 Task: In the  document scenario.epub. Insert footer and write 'www.quantum.com'. Find the word using Dictionary 'Grateful' Use the tool word Count and display word count while typing
Action: Mouse moved to (208, 378)
Screenshot: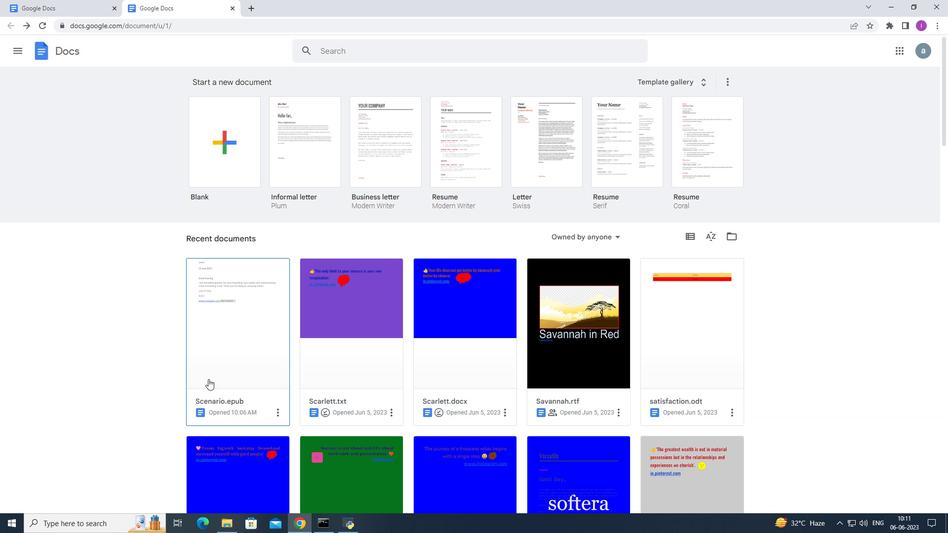 
Action: Mouse pressed left at (208, 378)
Screenshot: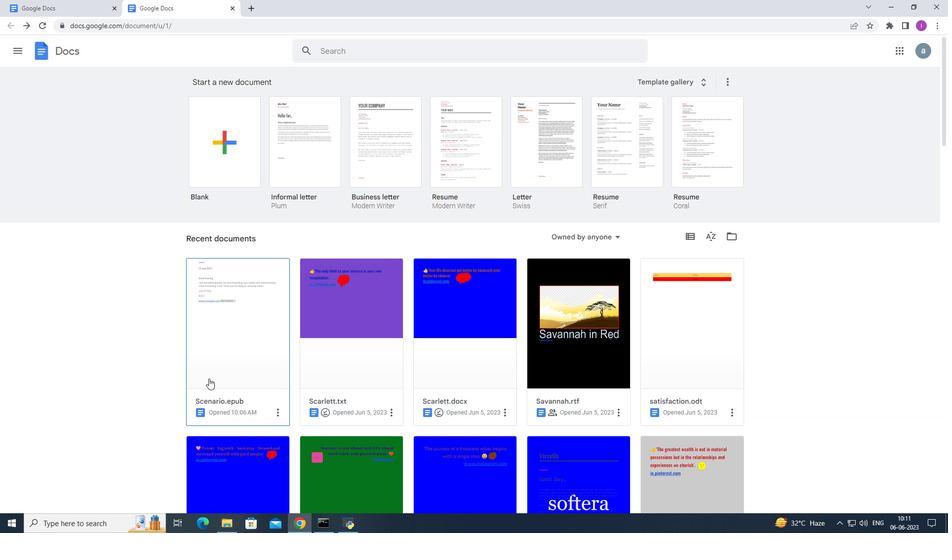 
Action: Mouse moved to (109, 61)
Screenshot: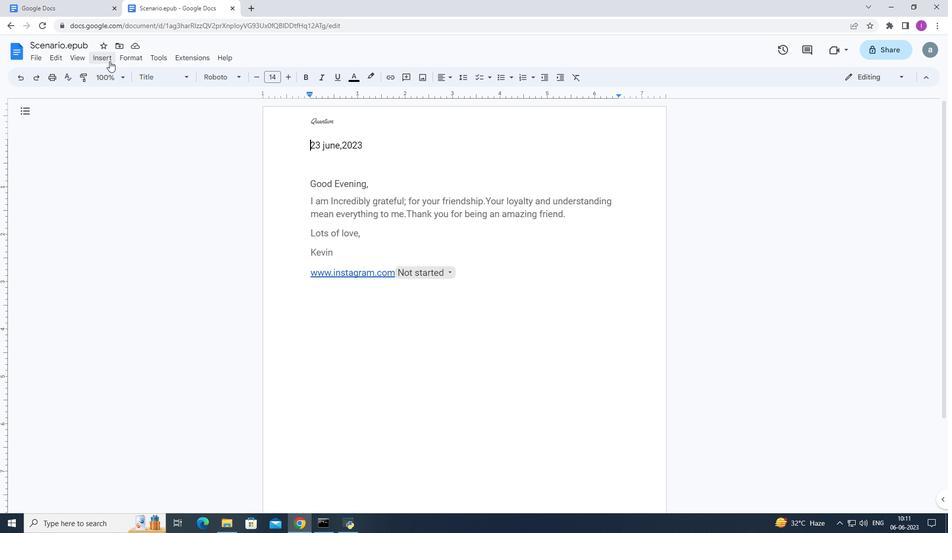 
Action: Mouse pressed left at (109, 61)
Screenshot: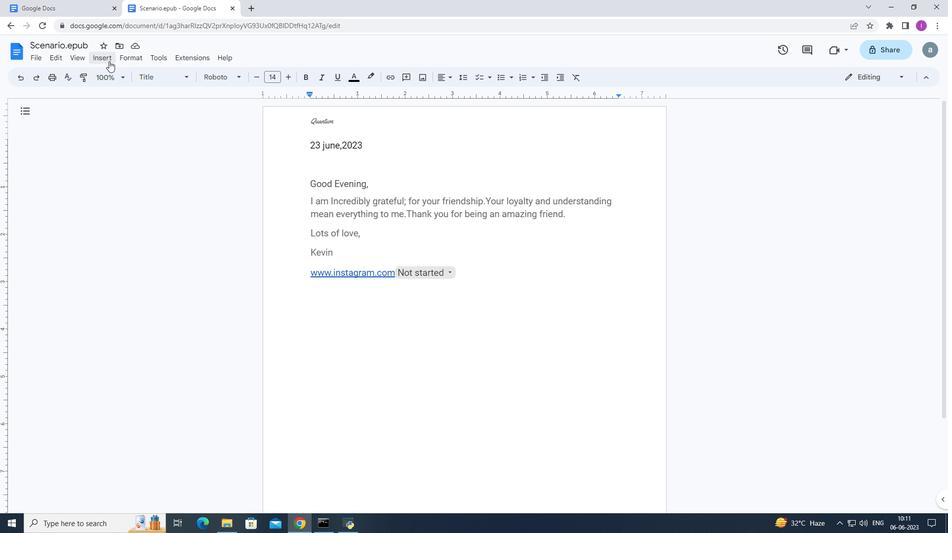 
Action: Mouse moved to (271, 322)
Screenshot: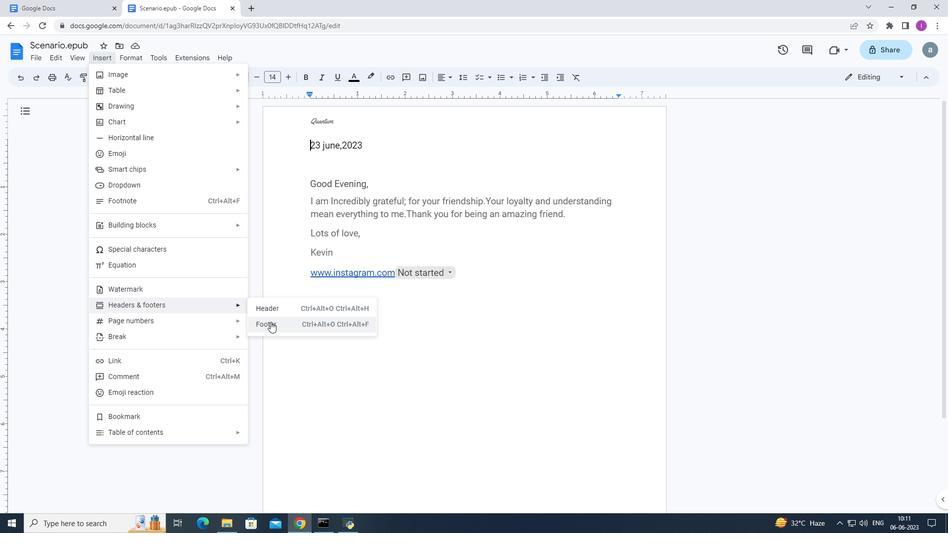 
Action: Mouse pressed left at (271, 322)
Screenshot: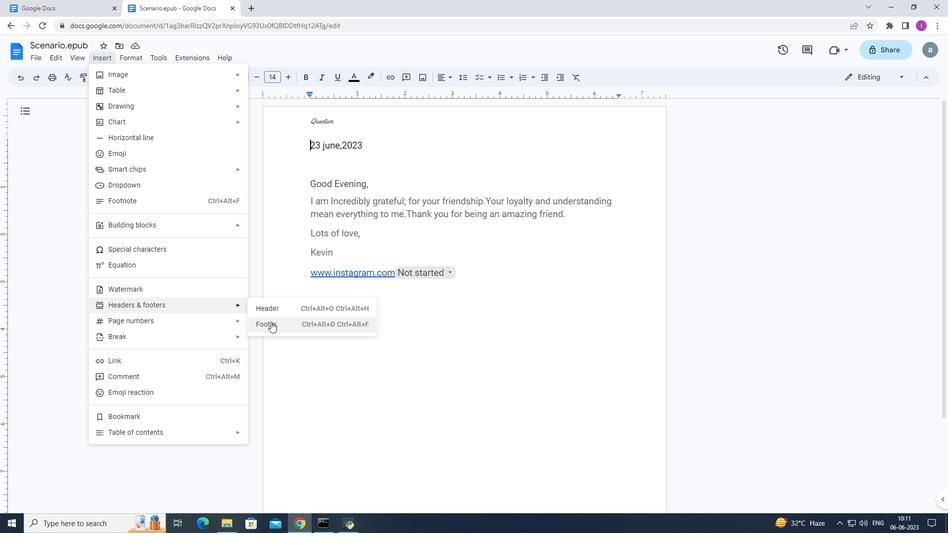 
Action: Mouse moved to (434, 484)
Screenshot: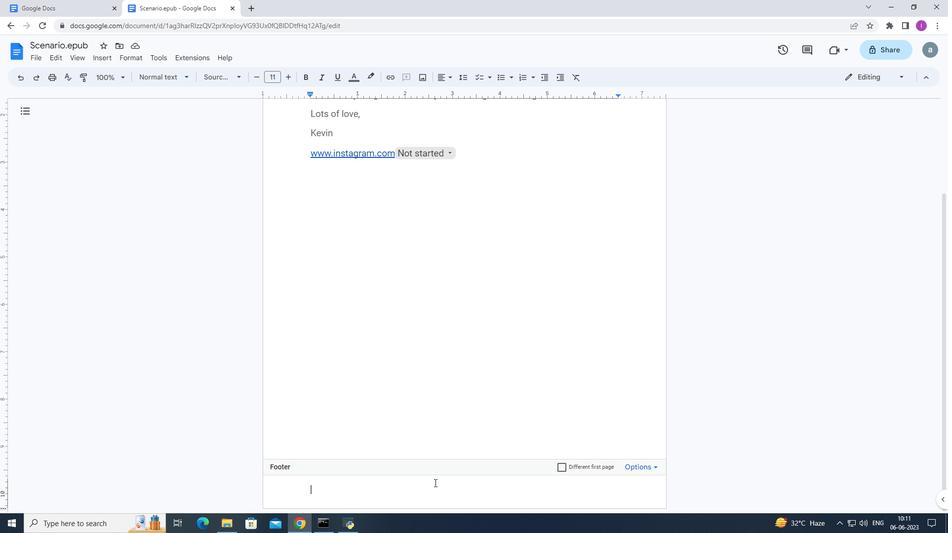 
Action: Key pressed w
Screenshot: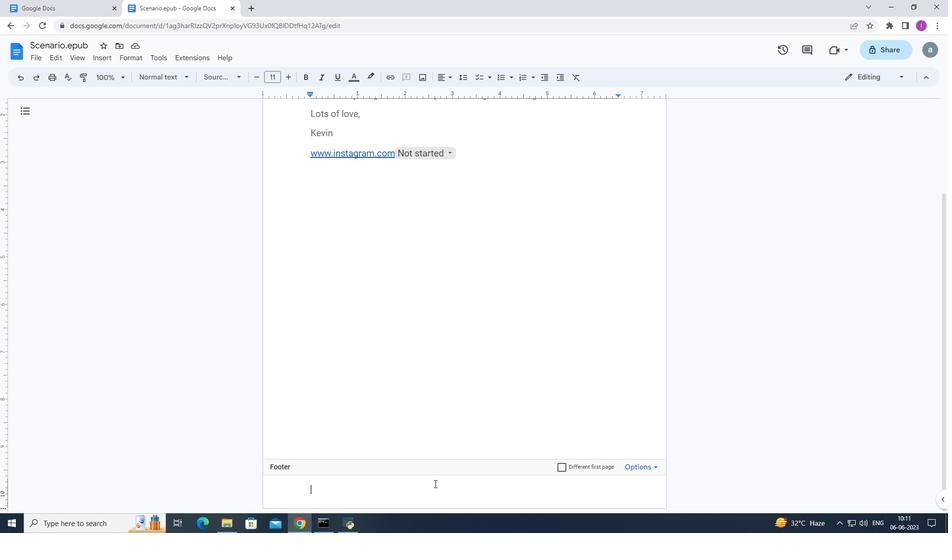 
Action: Mouse moved to (434, 484)
Screenshot: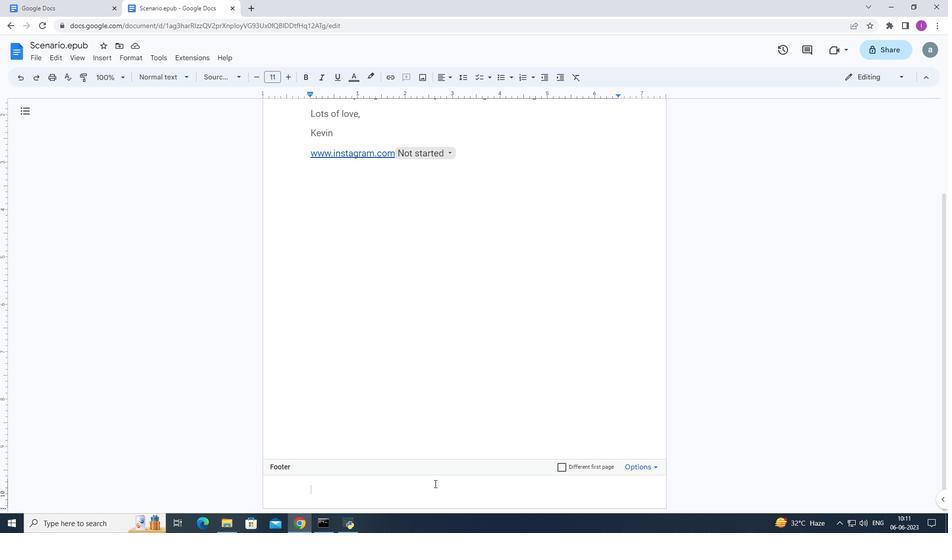 
Action: Key pressed w
Screenshot: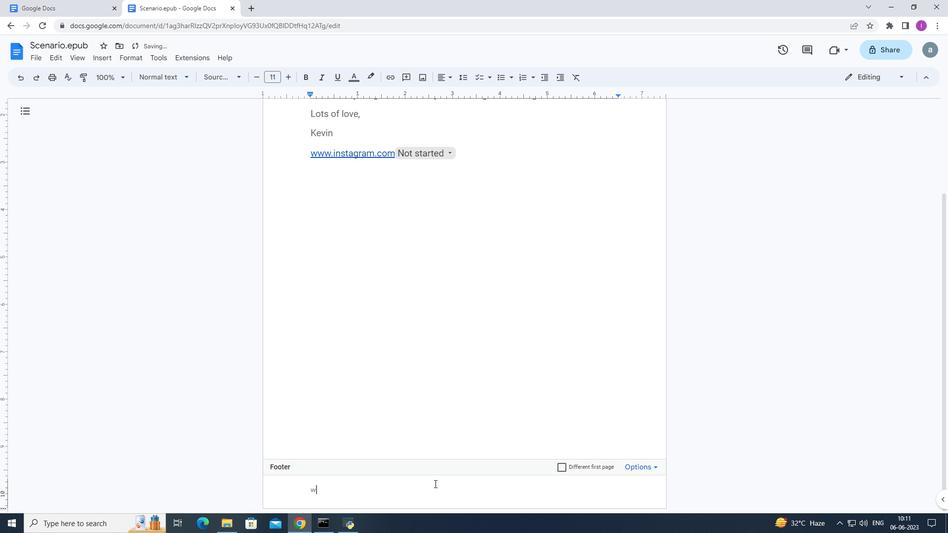 
Action: Mouse moved to (432, 484)
Screenshot: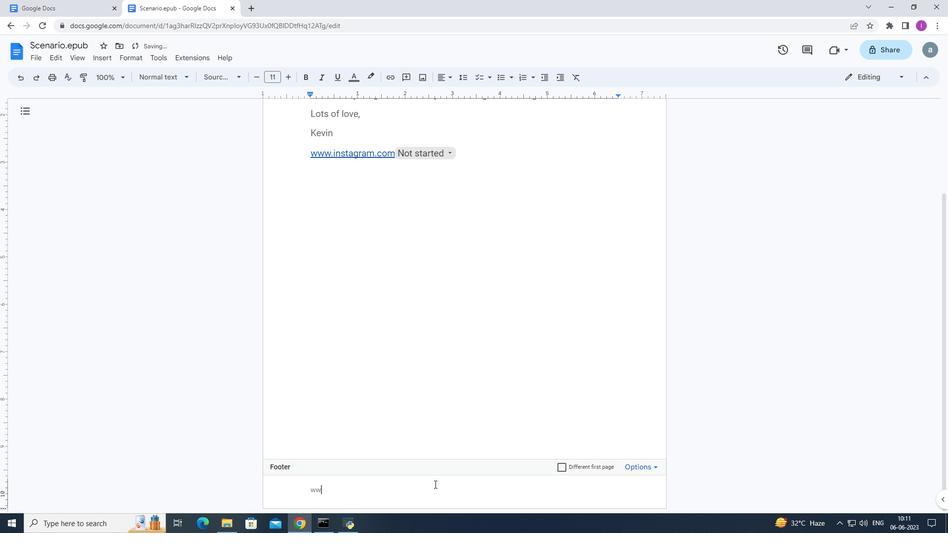 
Action: Key pressed w.q
Screenshot: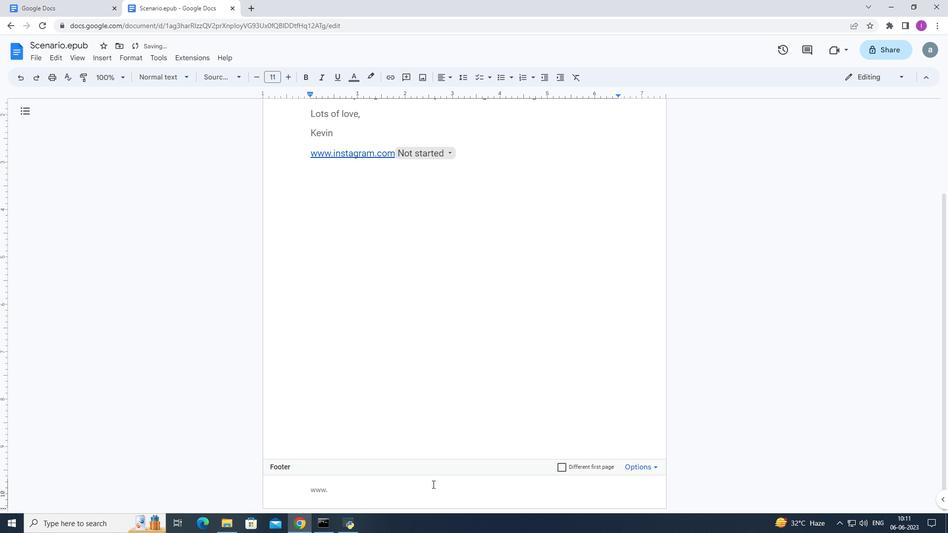 
Action: Mouse moved to (433, 484)
Screenshot: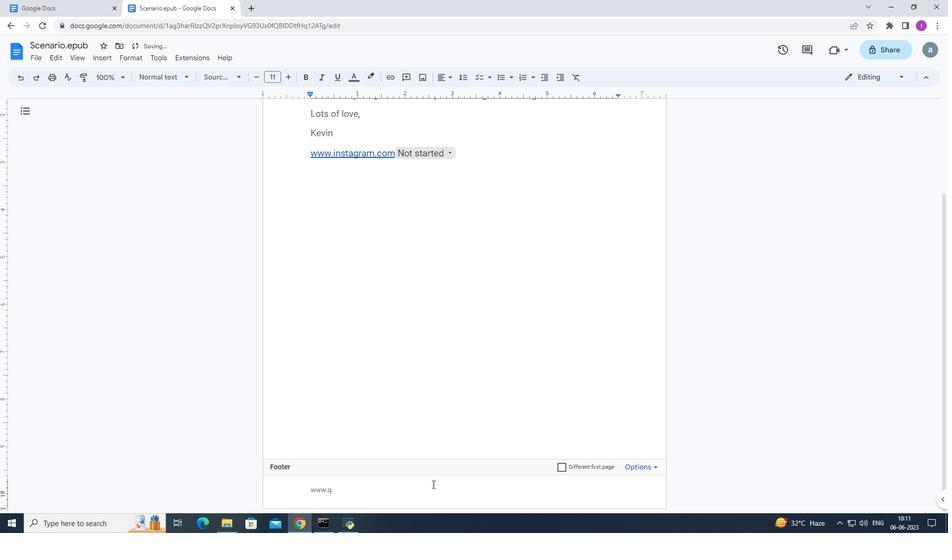 
Action: Key pressed uant
Screenshot: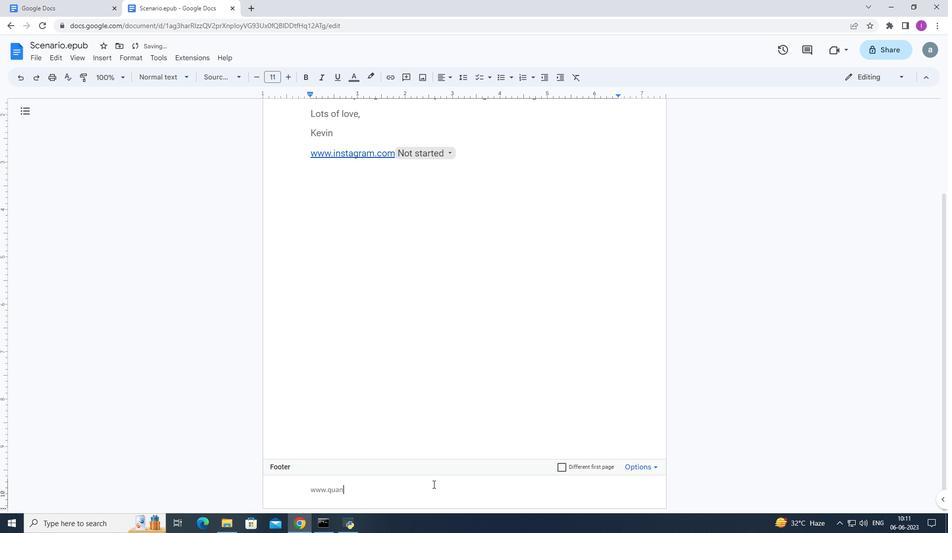 
Action: Mouse moved to (433, 484)
Screenshot: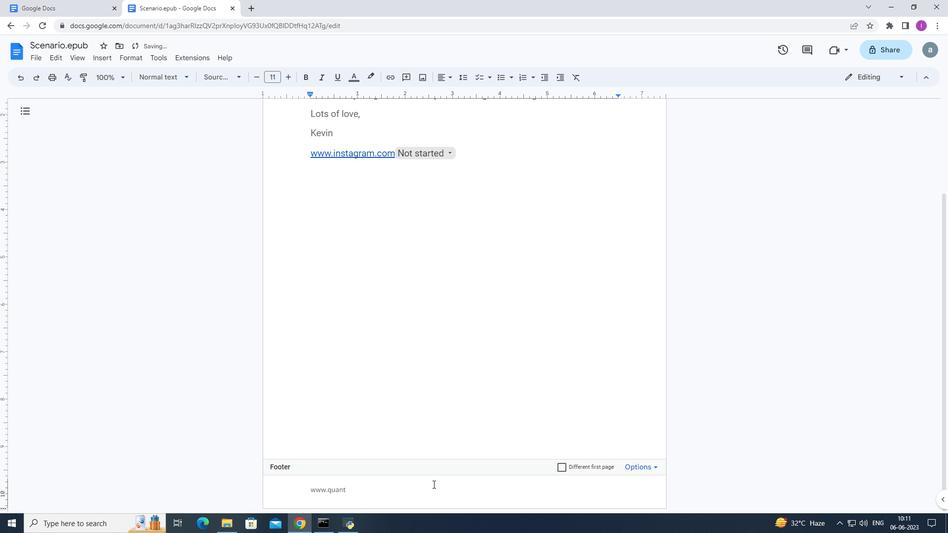 
Action: Key pressed um
Screenshot: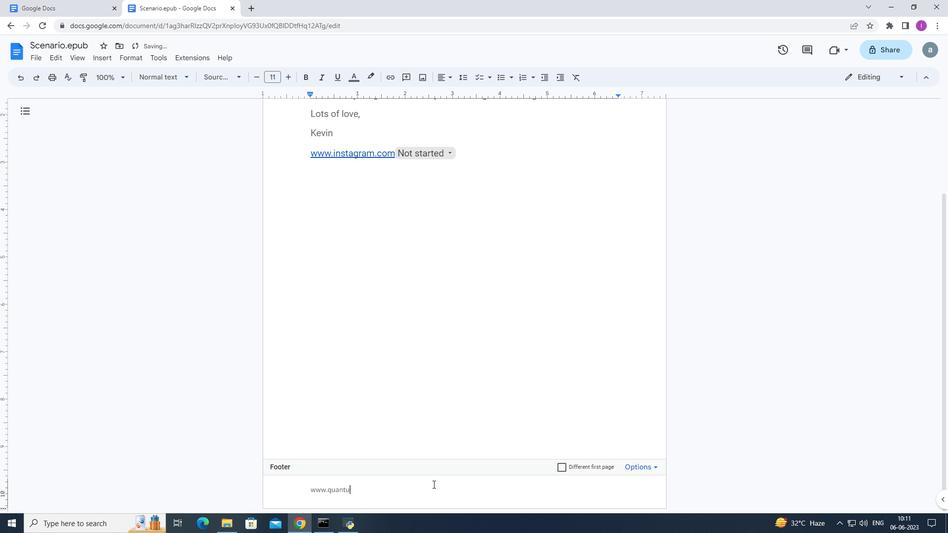 
Action: Mouse moved to (435, 483)
Screenshot: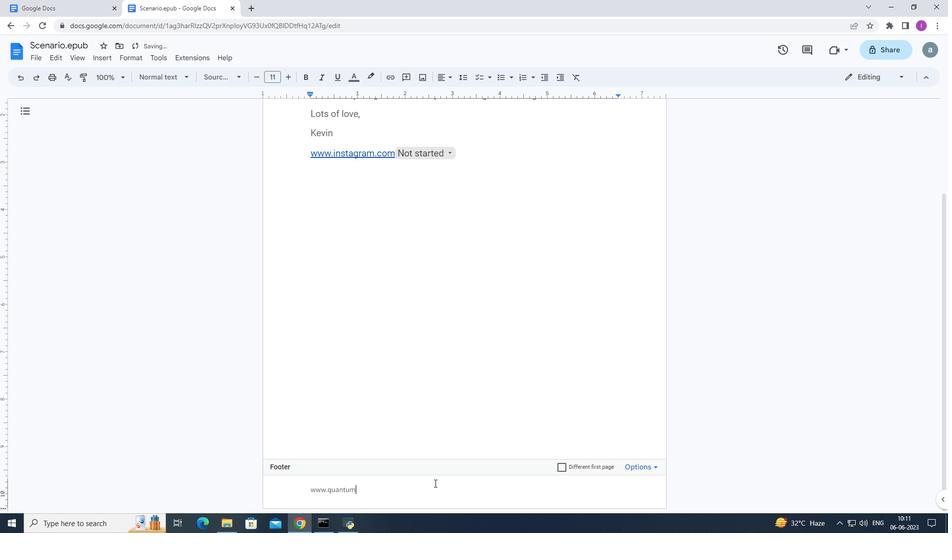 
Action: Key pressed .
Screenshot: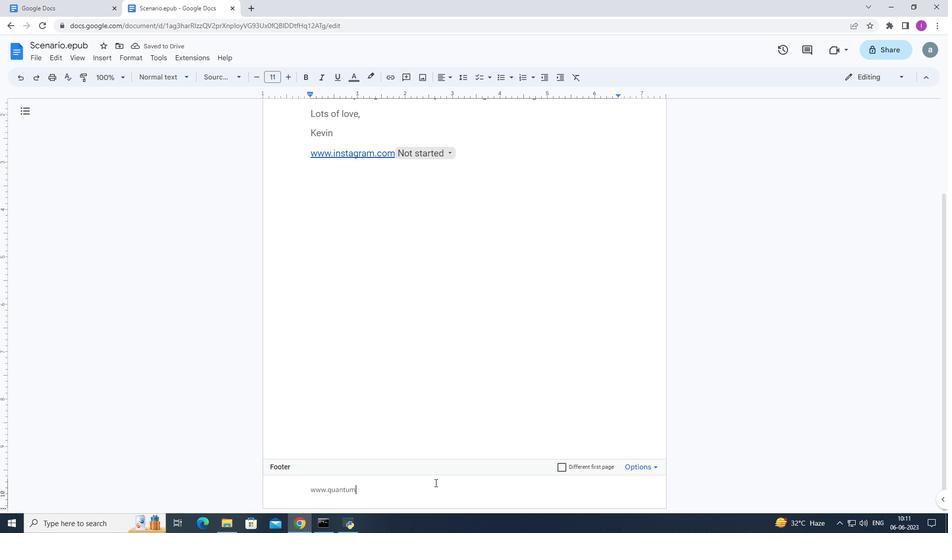 
Action: Mouse moved to (434, 483)
Screenshot: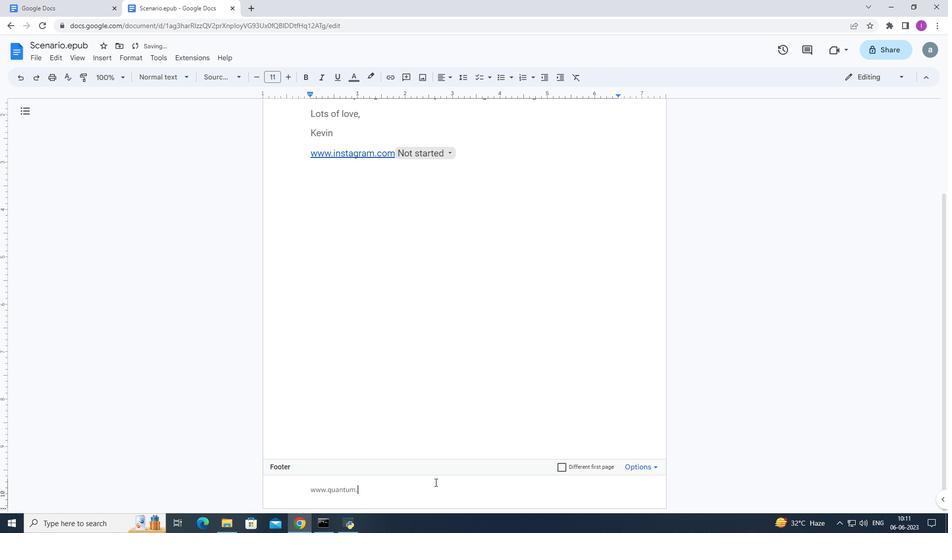 
Action: Key pressed c
Screenshot: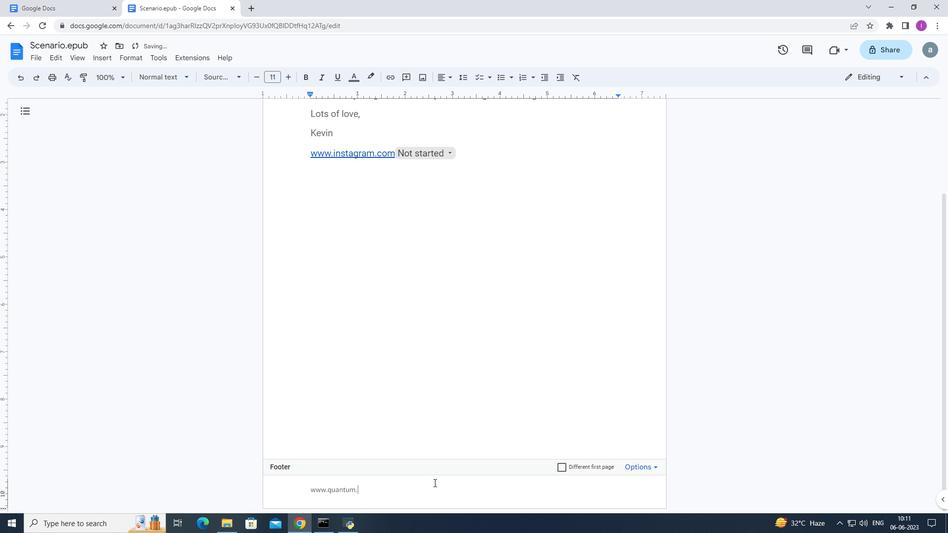 
Action: Mouse moved to (434, 486)
Screenshot: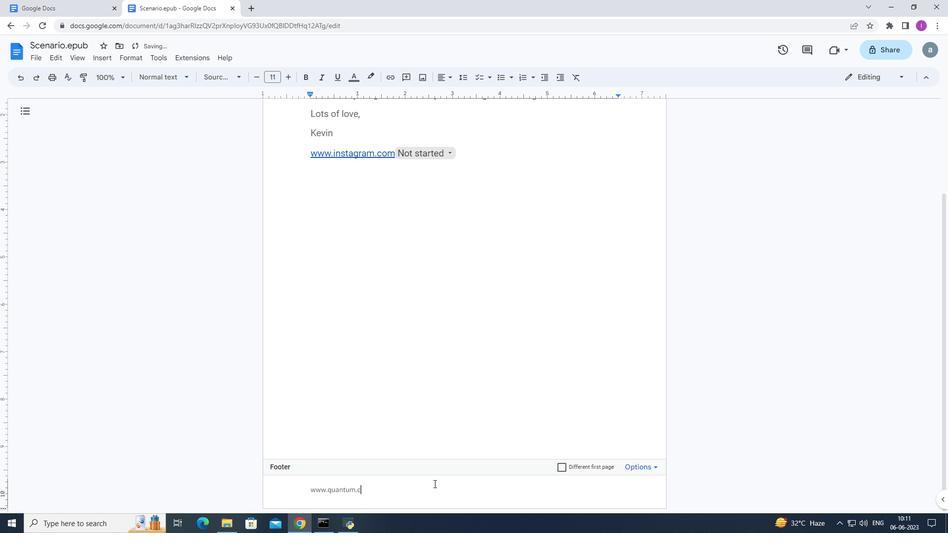 
Action: Key pressed o
Screenshot: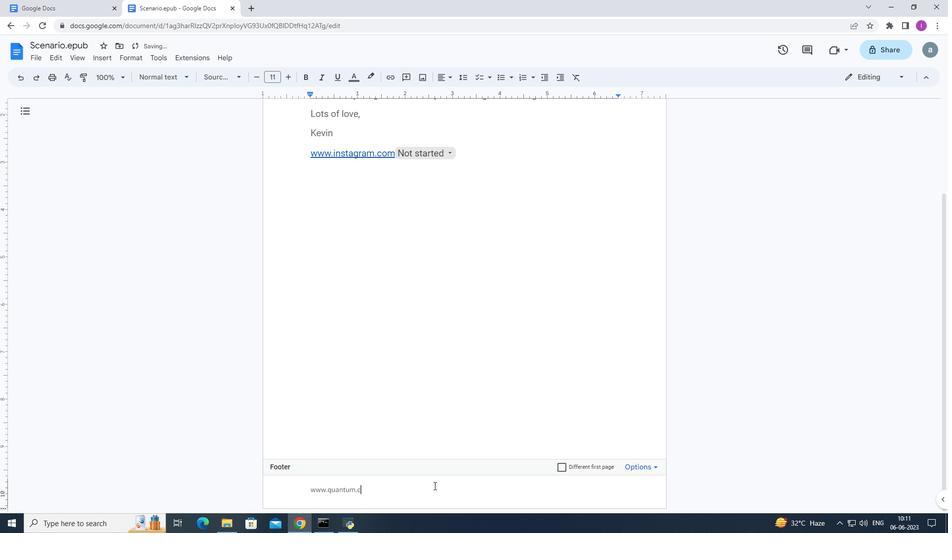 
Action: Mouse moved to (434, 486)
Screenshot: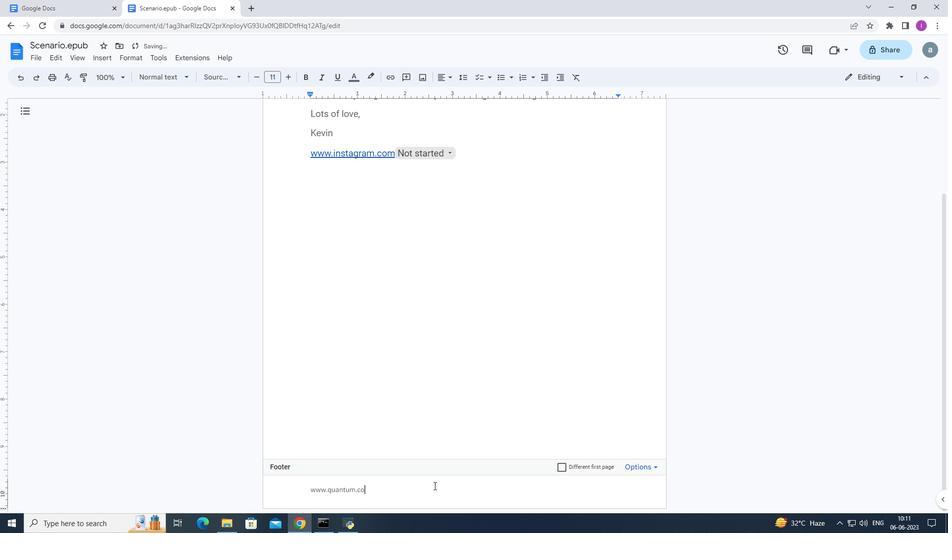 
Action: Key pressed m
Screenshot: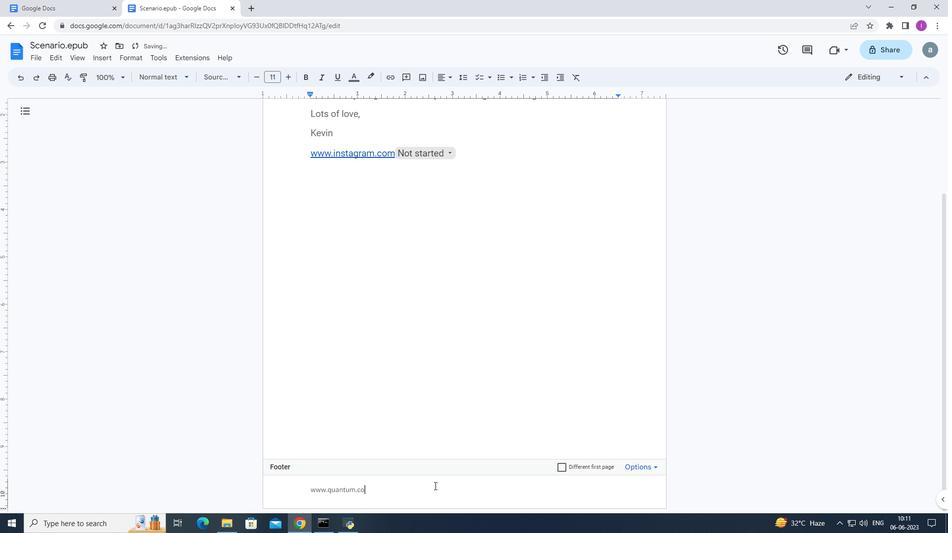 
Action: Mouse moved to (210, 465)
Screenshot: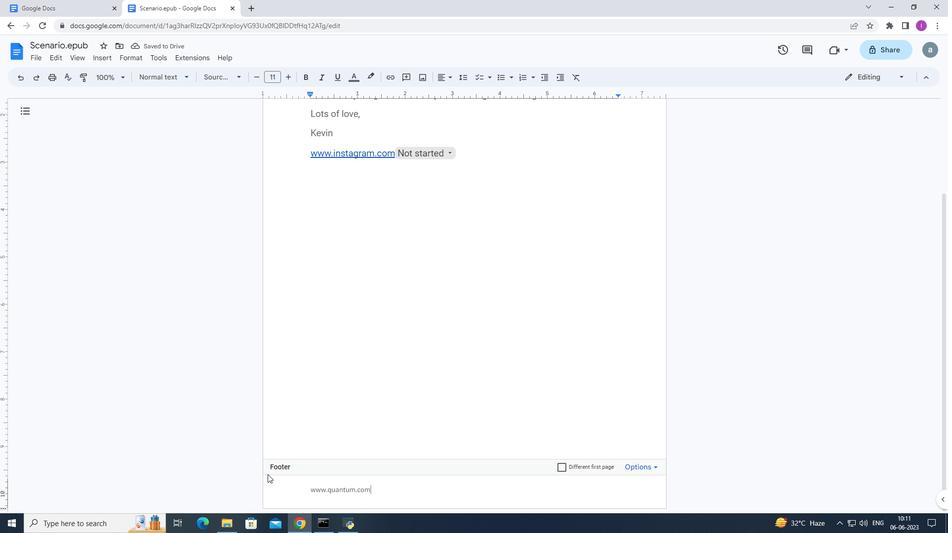 
Action: Mouse pressed left at (210, 465)
Screenshot: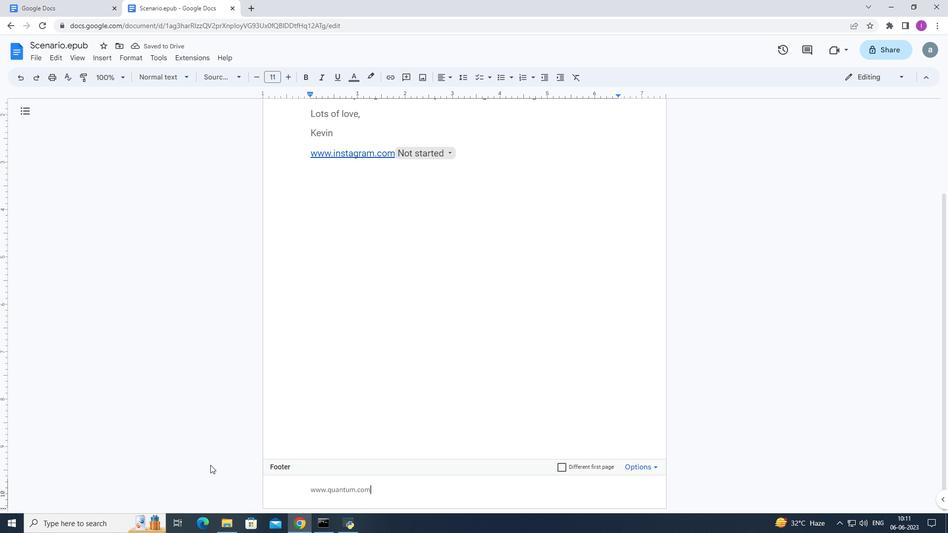 
Action: Mouse moved to (425, 456)
Screenshot: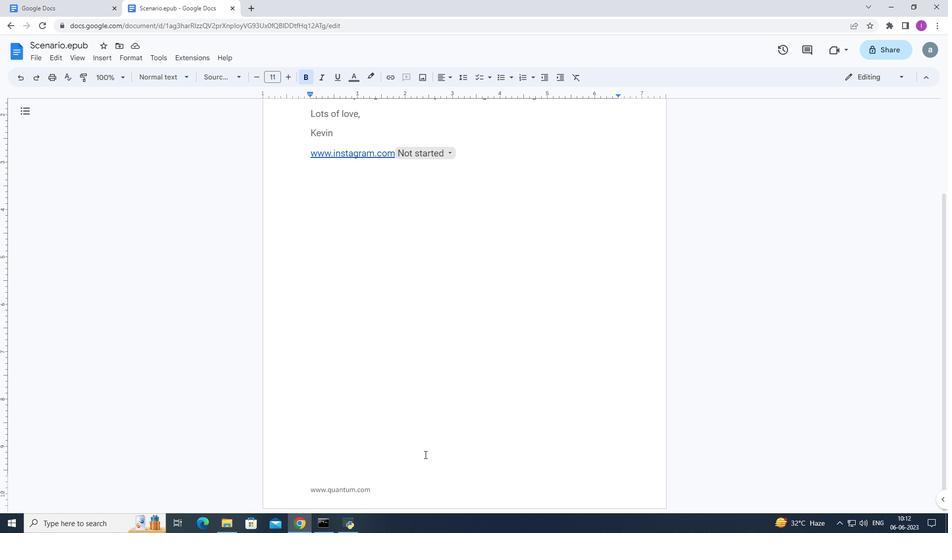
Action: Mouse scrolled (425, 456) with delta (0, 0)
Screenshot: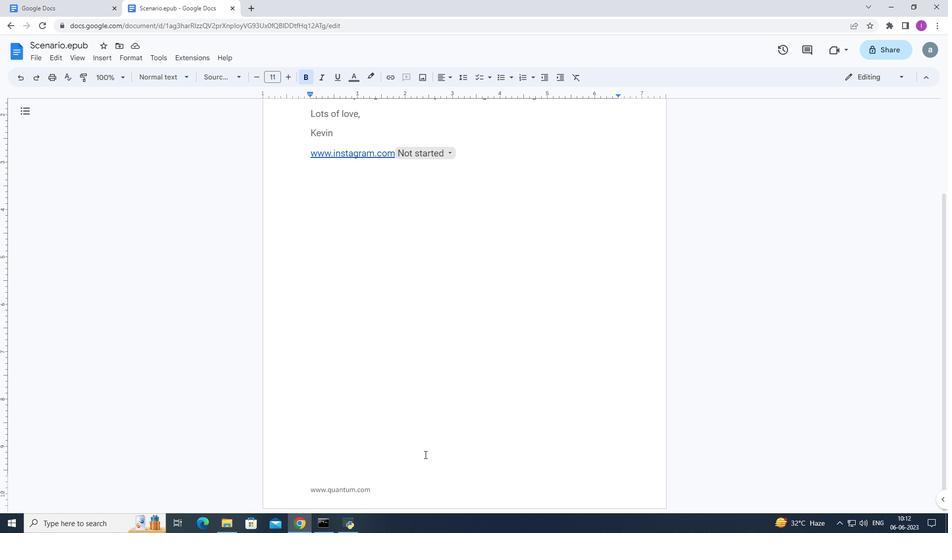 
Action: Mouse scrolled (425, 456) with delta (0, 0)
Screenshot: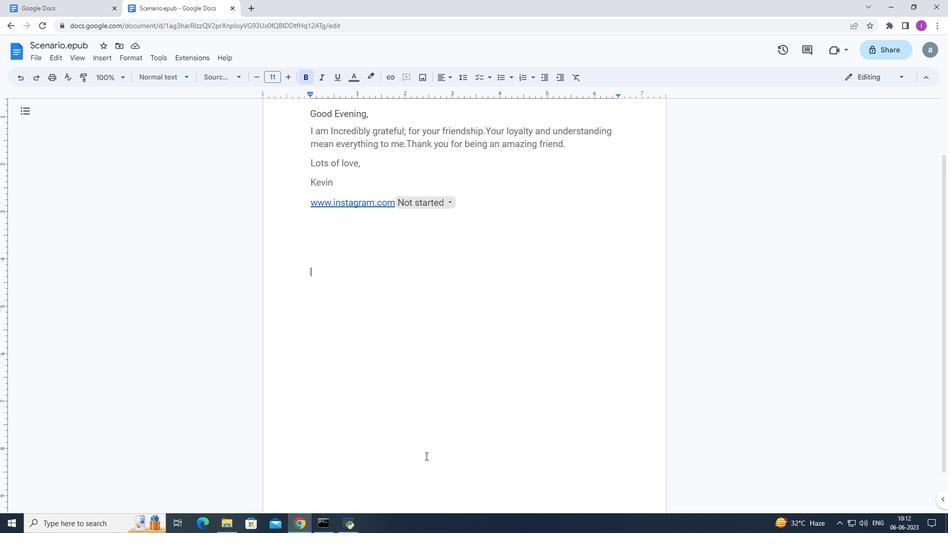 
Action: Mouse moved to (403, 179)
Screenshot: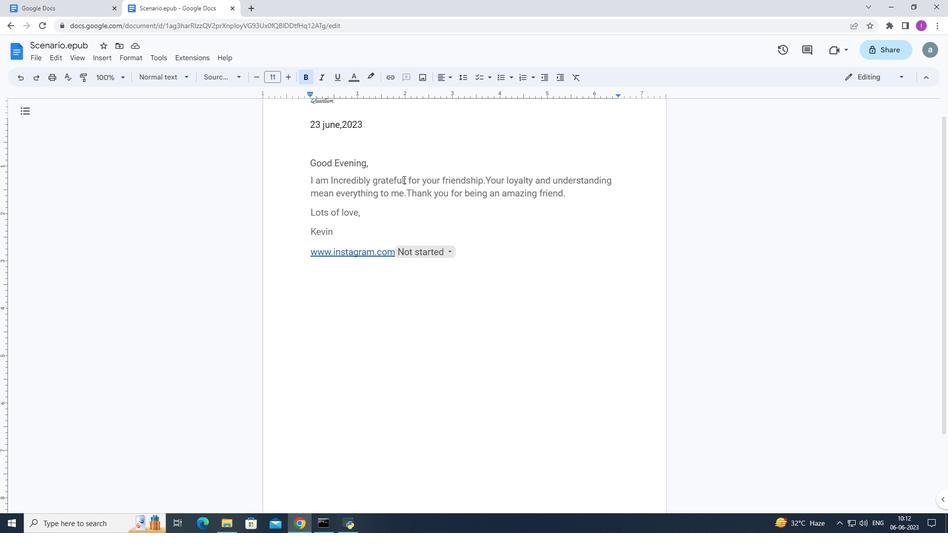 
Action: Mouse pressed left at (403, 179)
Screenshot: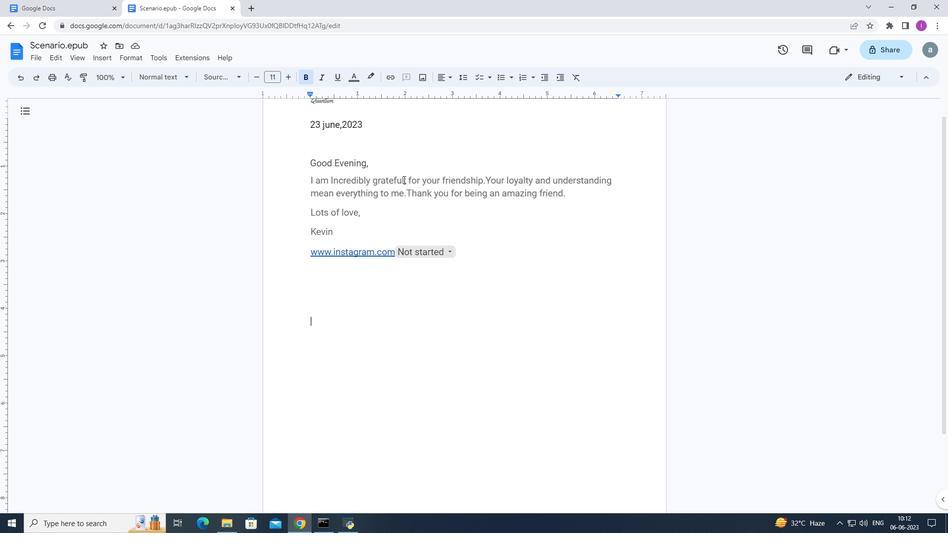 
Action: Mouse moved to (158, 59)
Screenshot: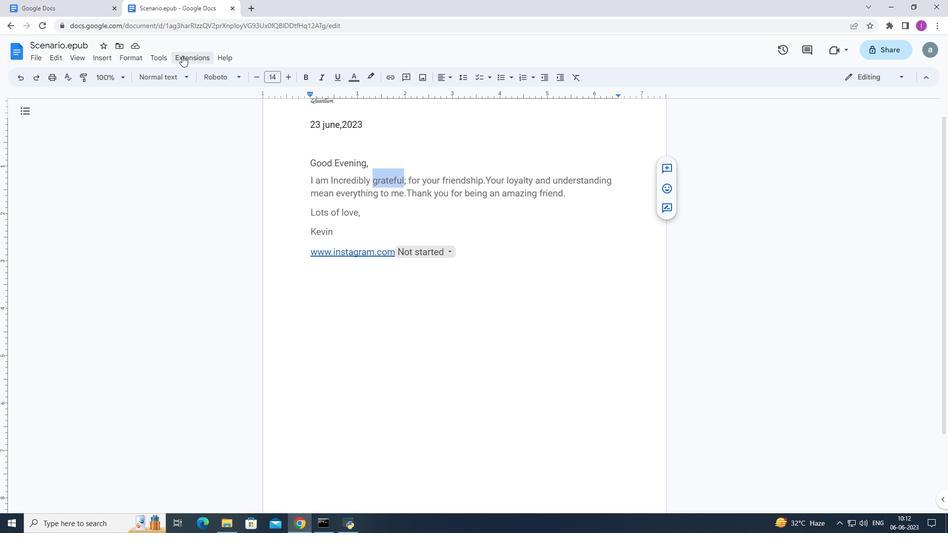 
Action: Mouse pressed left at (158, 59)
Screenshot: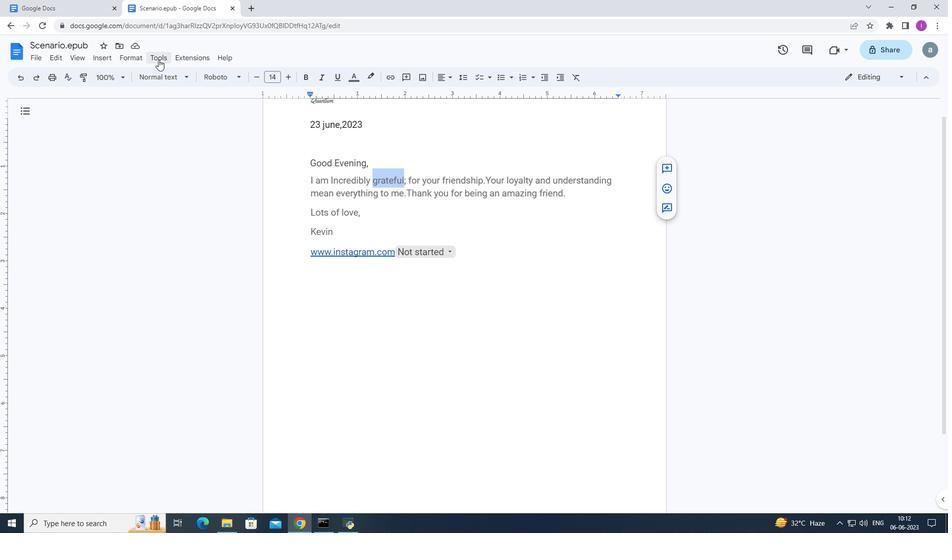 
Action: Mouse moved to (182, 179)
Screenshot: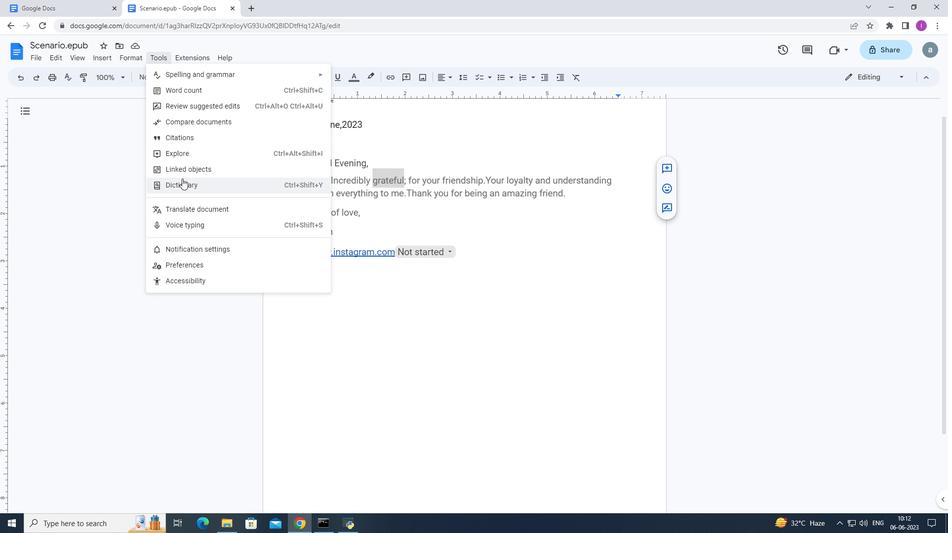 
Action: Mouse pressed left at (182, 179)
Screenshot: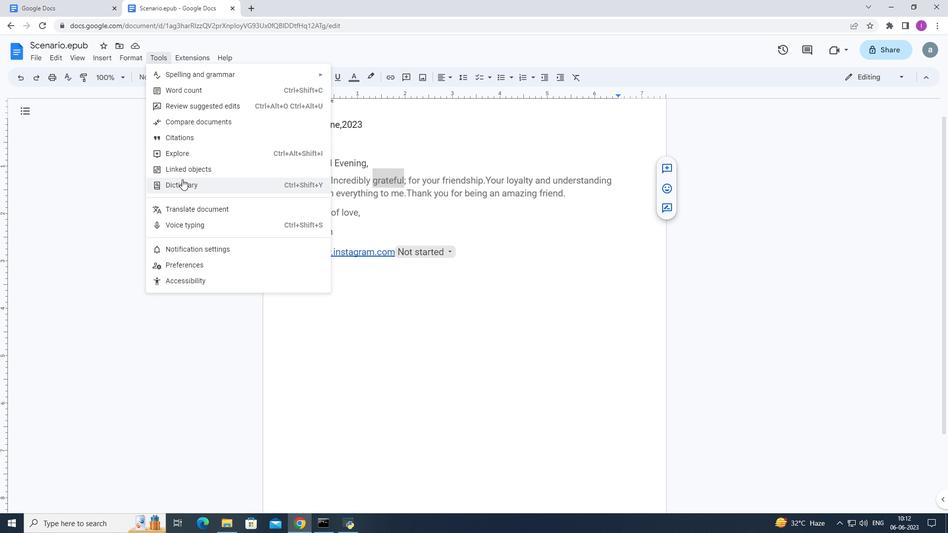 
Action: Mouse moved to (157, 56)
Screenshot: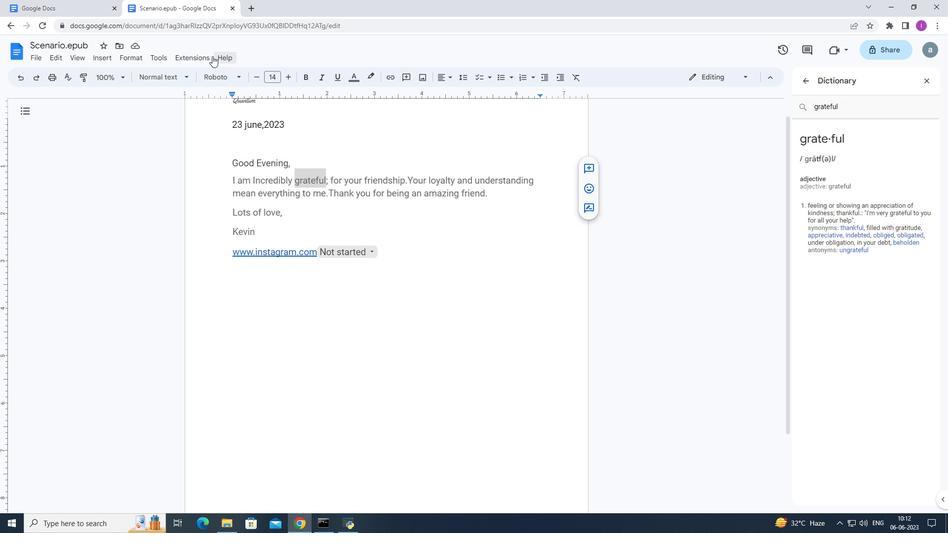 
Action: Mouse pressed left at (157, 56)
Screenshot: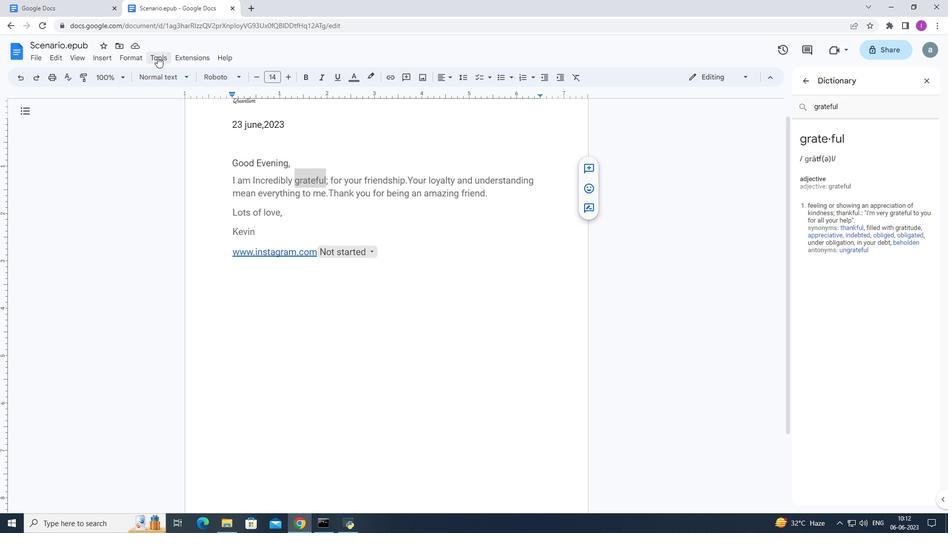 
Action: Mouse moved to (234, 87)
Screenshot: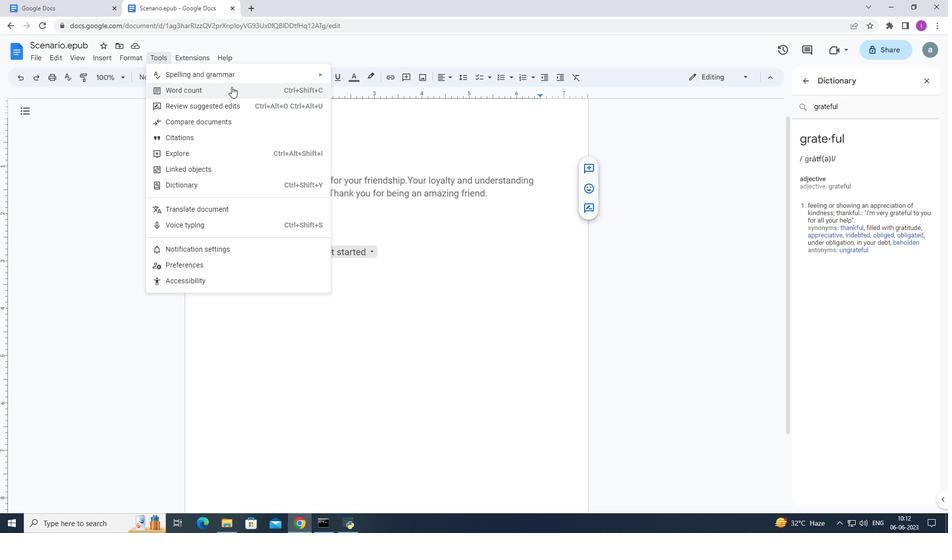 
Action: Mouse pressed left at (234, 87)
Screenshot: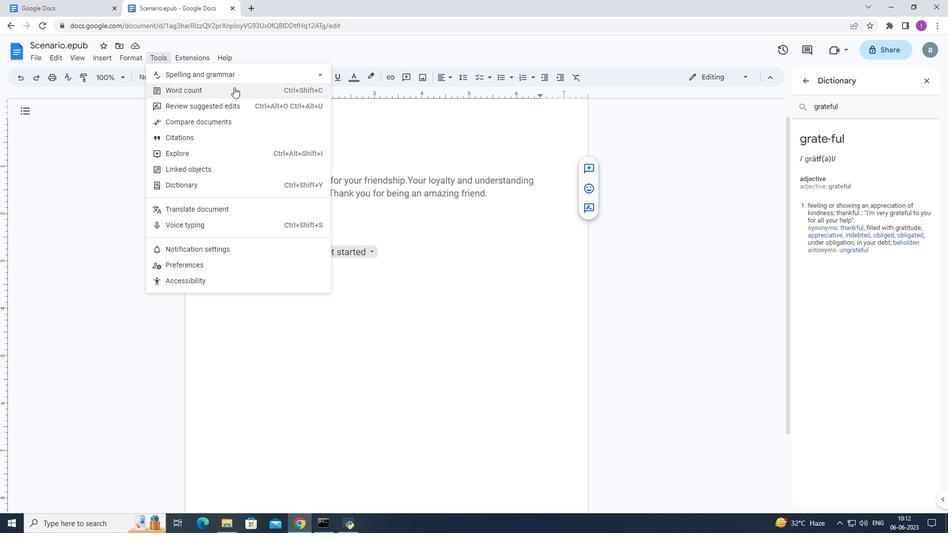 
Action: Mouse moved to (412, 315)
Screenshot: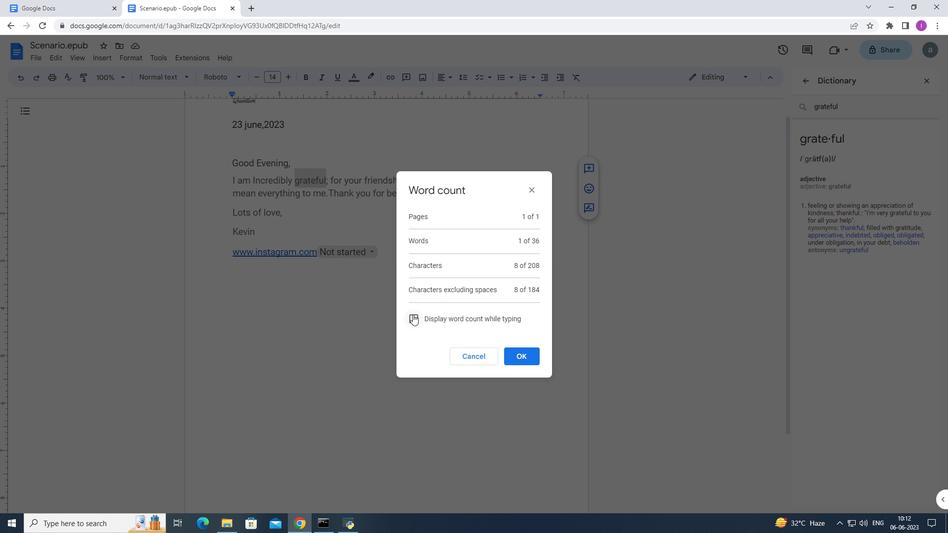 
Action: Mouse pressed left at (412, 315)
Screenshot: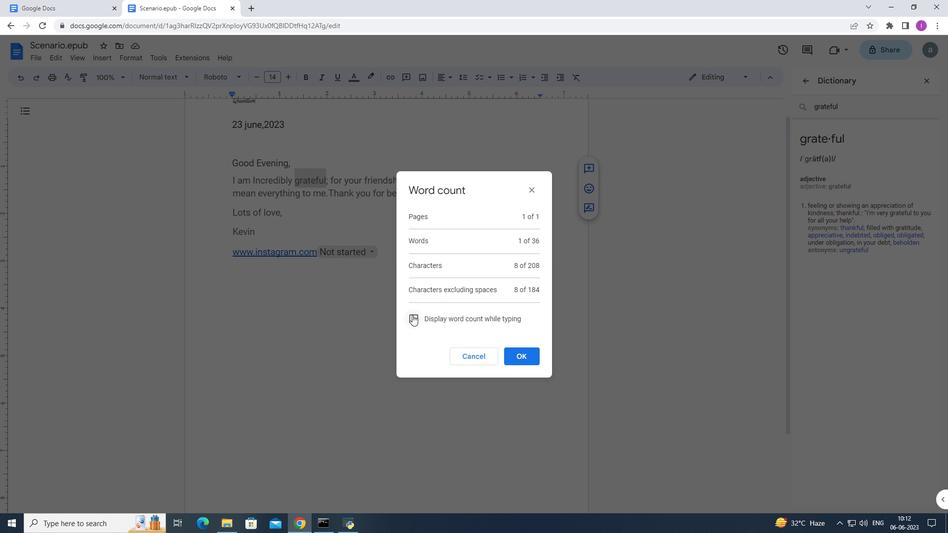 
Action: Mouse moved to (531, 354)
Screenshot: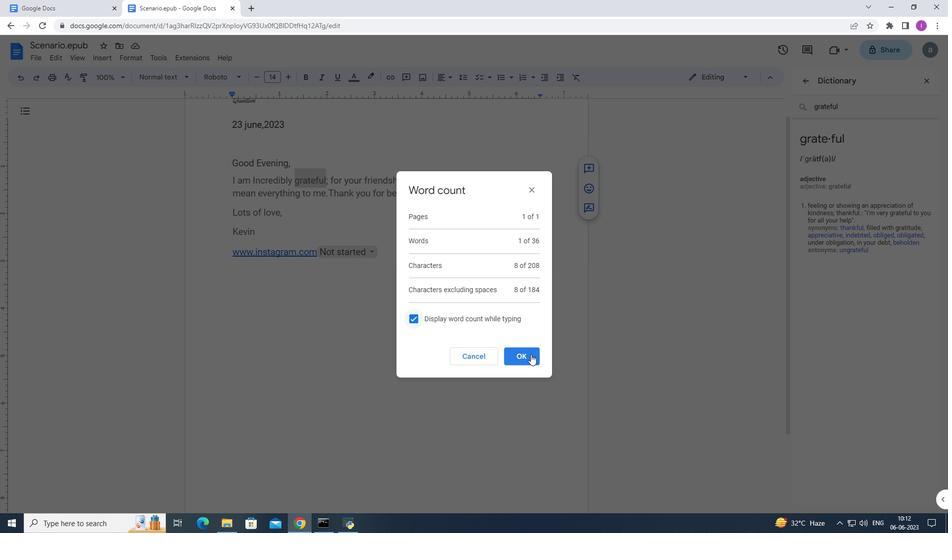 
Action: Mouse pressed left at (531, 354)
Screenshot: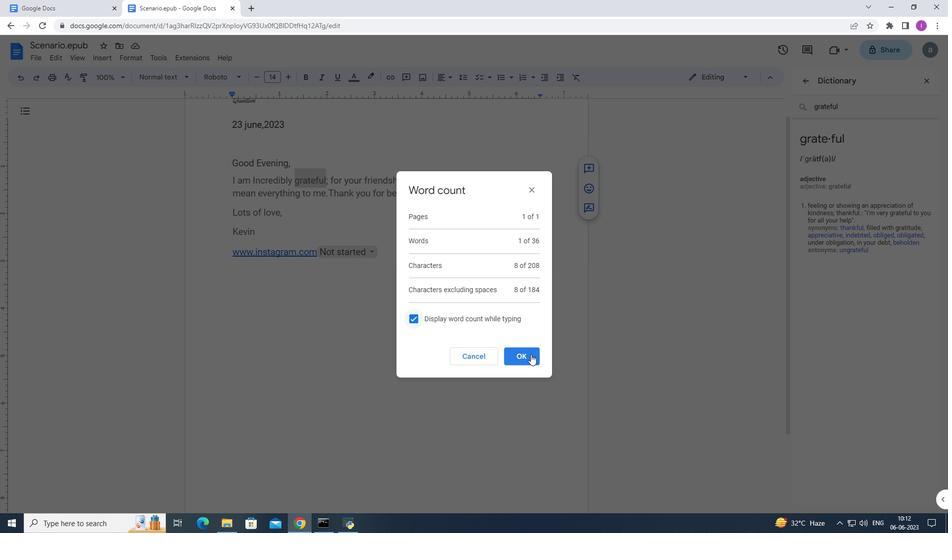 
Action: Mouse moved to (66, 355)
Screenshot: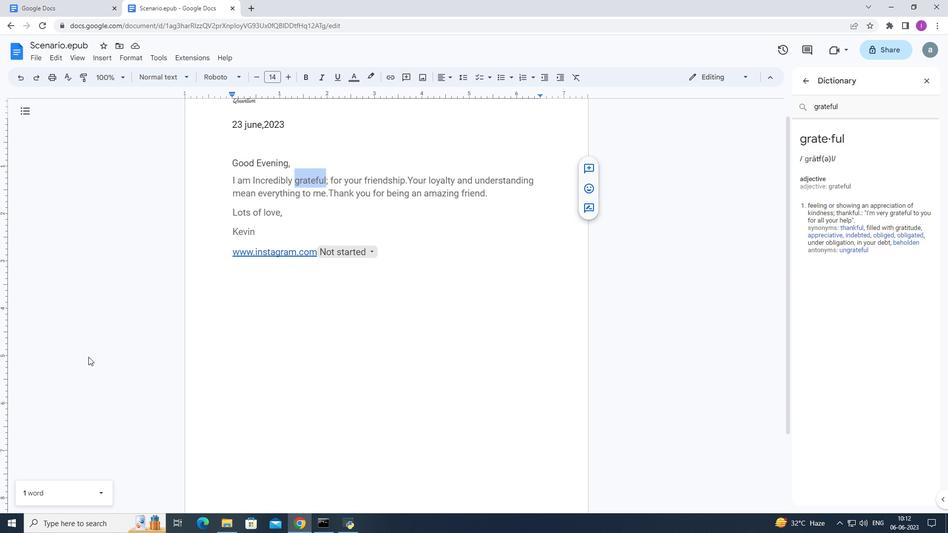 
Action: Mouse pressed left at (66, 355)
Screenshot: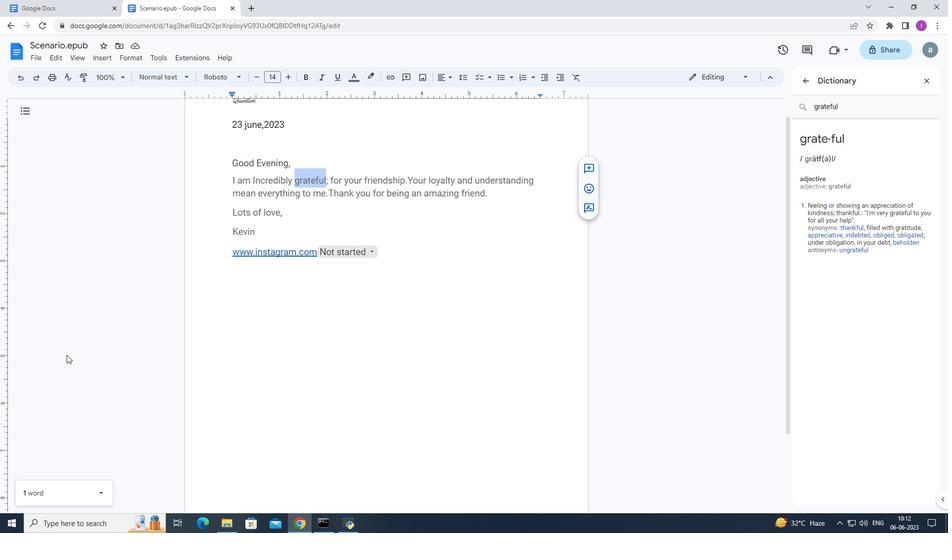 
Action: Mouse moved to (136, 303)
Screenshot: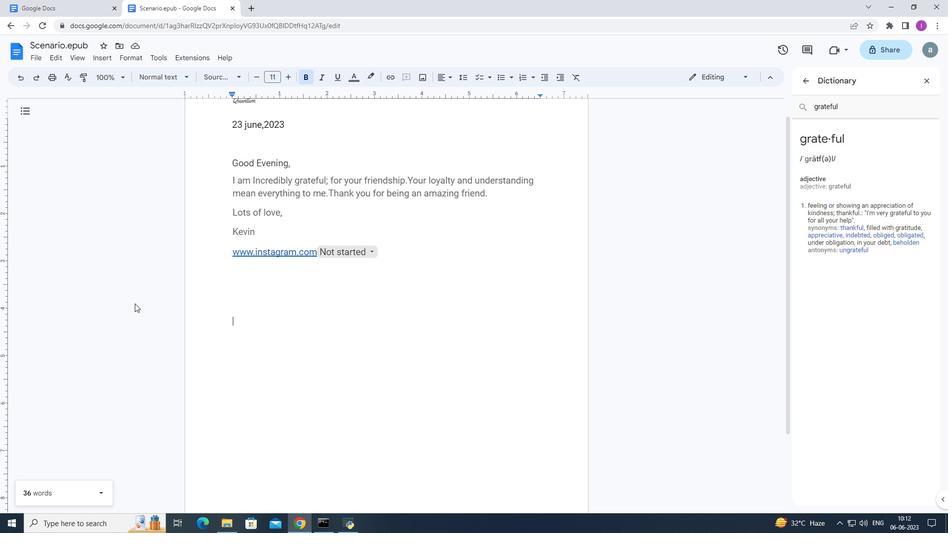 
Action: Mouse scrolled (135, 304) with delta (0, 0)
Screenshot: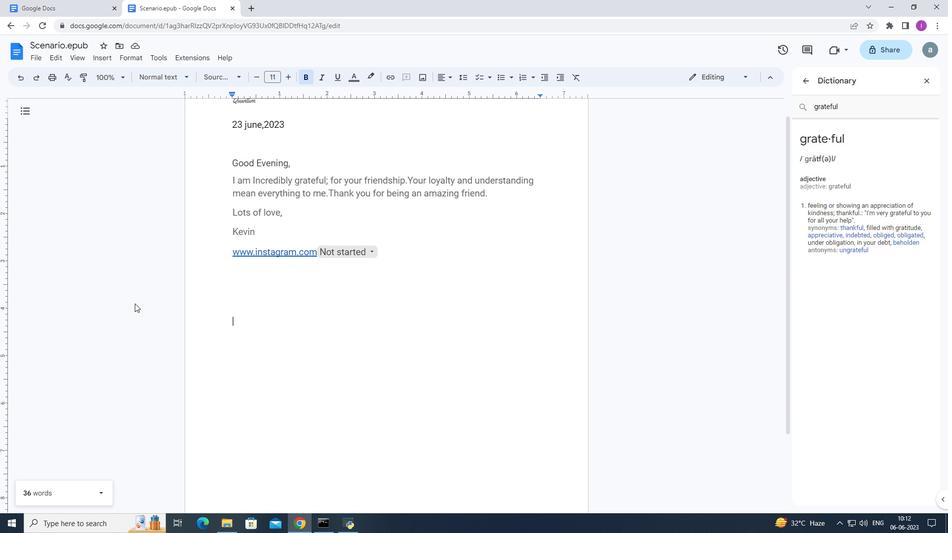 
Action: Mouse moved to (139, 305)
Screenshot: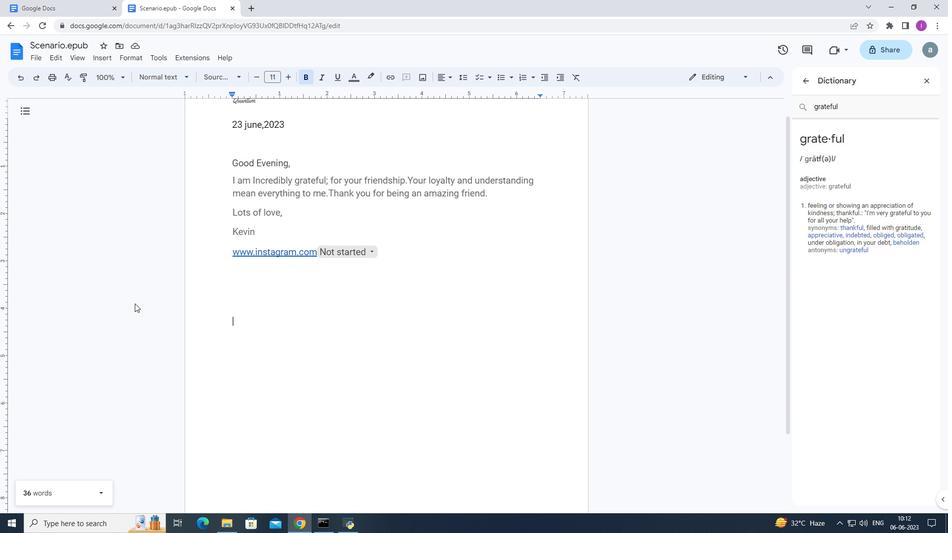 
Action: Mouse scrolled (139, 305) with delta (0, 0)
Screenshot: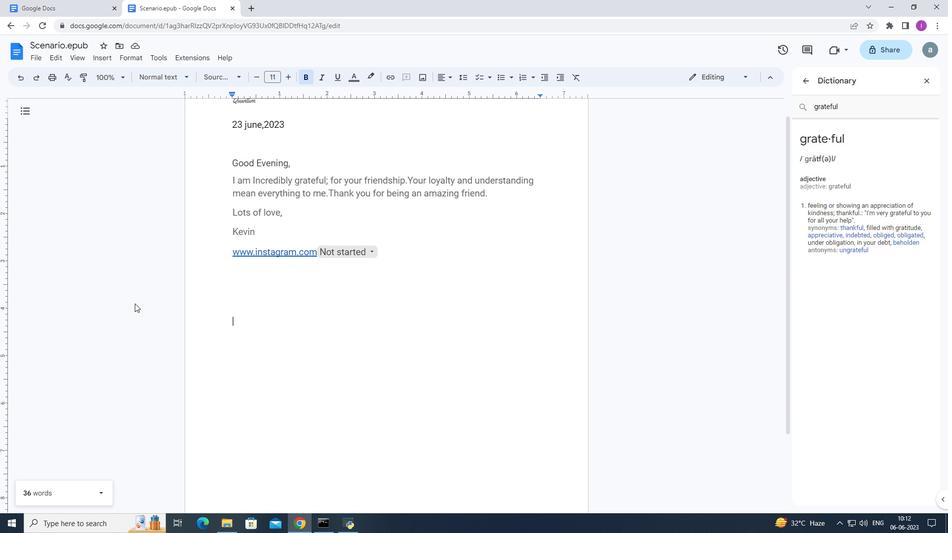 
Action: Mouse moved to (140, 306)
Screenshot: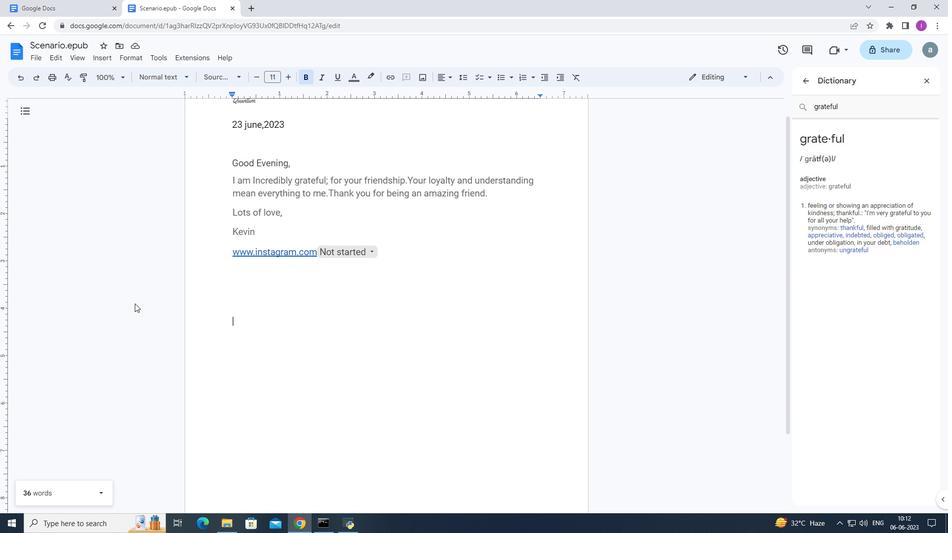 
Action: Mouse scrolled (140, 307) with delta (0, 0)
Screenshot: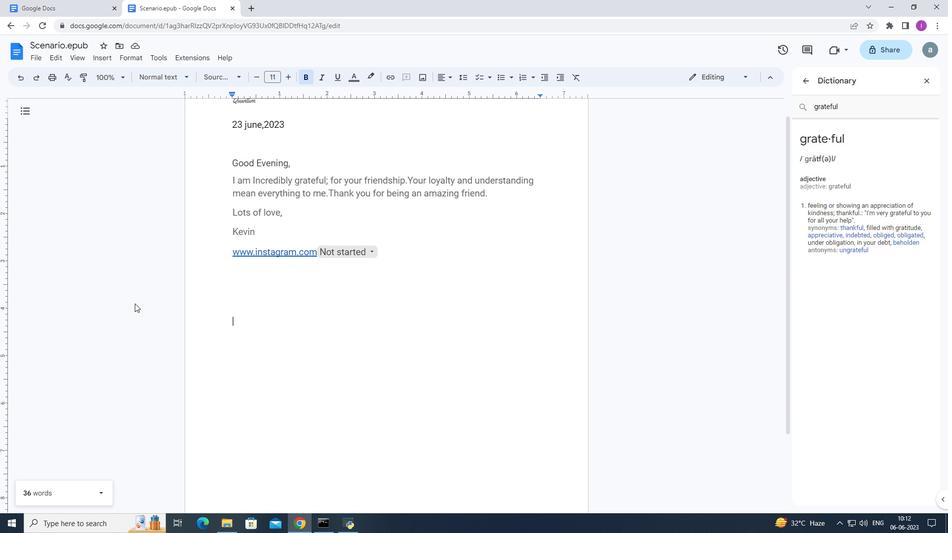 
Action: Mouse moved to (142, 314)
Screenshot: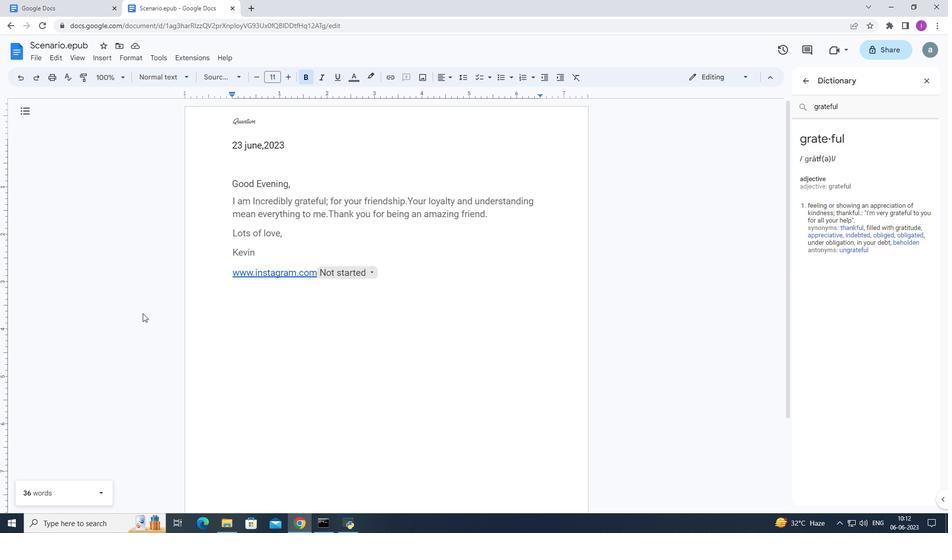 
Action: Mouse scrolled (142, 314) with delta (0, 0)
Screenshot: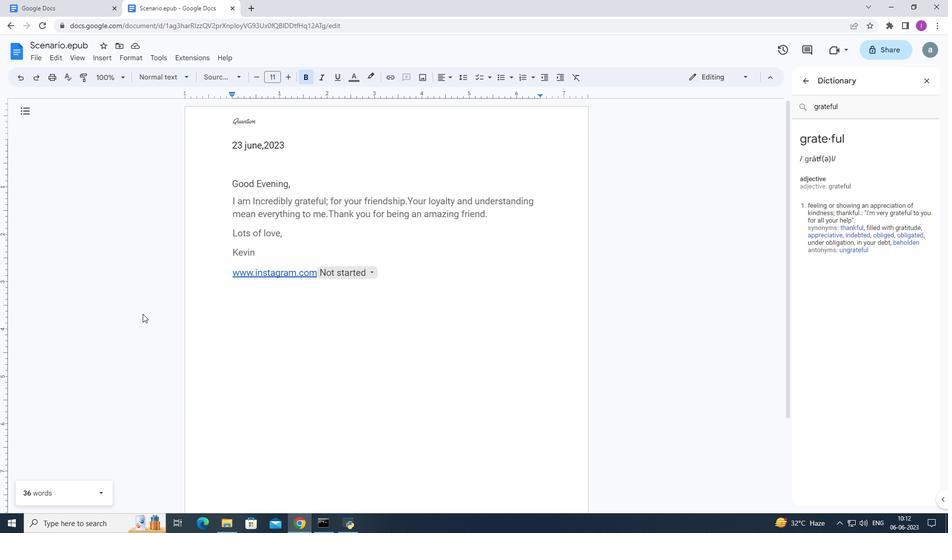 
Action: Mouse scrolled (142, 314) with delta (0, 0)
Screenshot: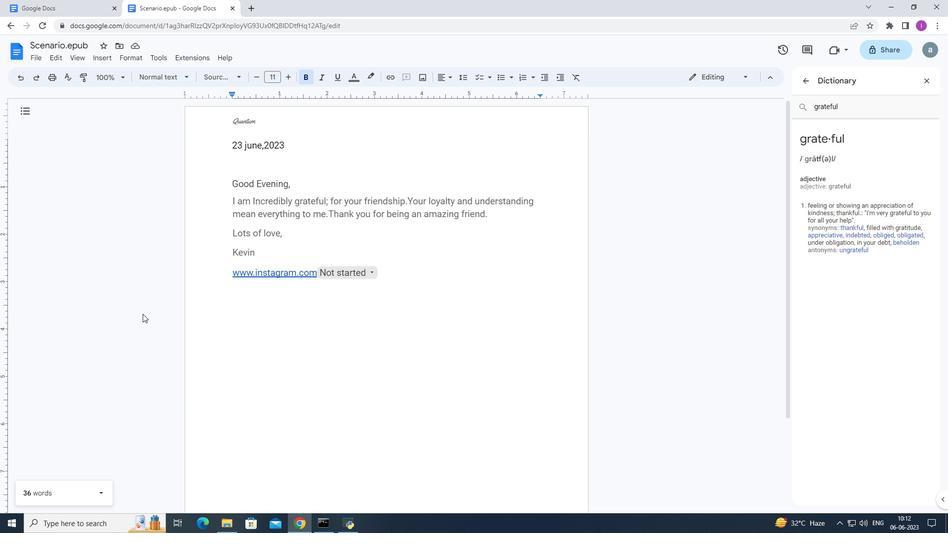 
Action: Mouse scrolled (142, 314) with delta (0, 0)
Screenshot: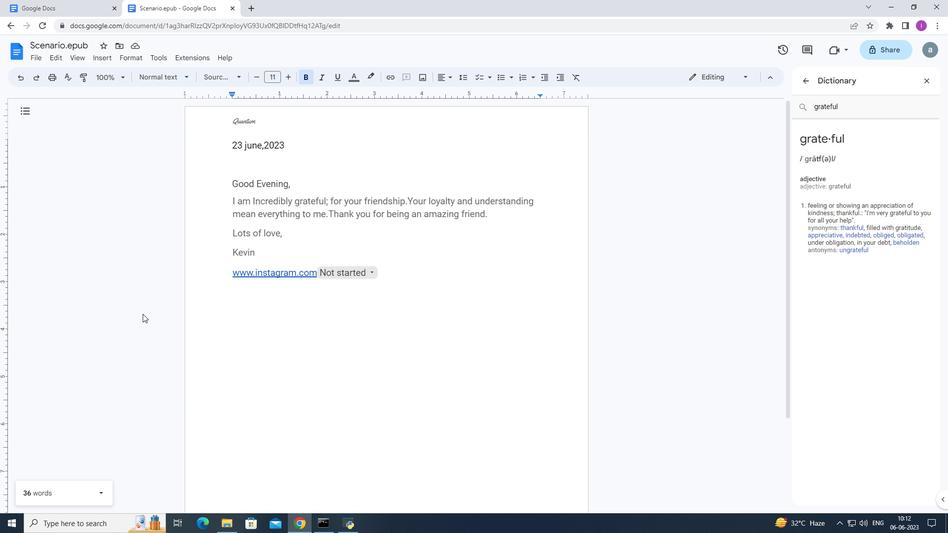 
Action: Mouse scrolled (142, 313) with delta (0, 0)
Screenshot: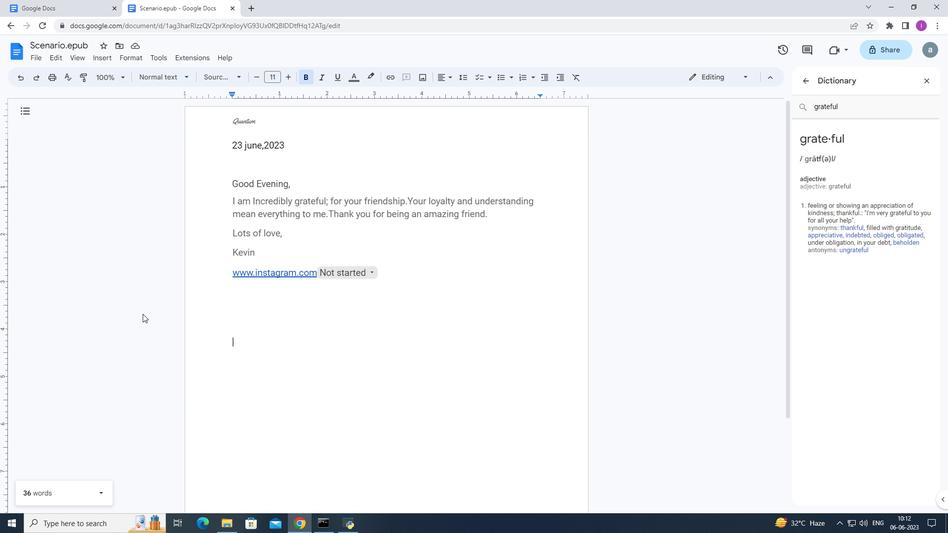 
Action: Mouse scrolled (142, 313) with delta (0, 0)
Screenshot: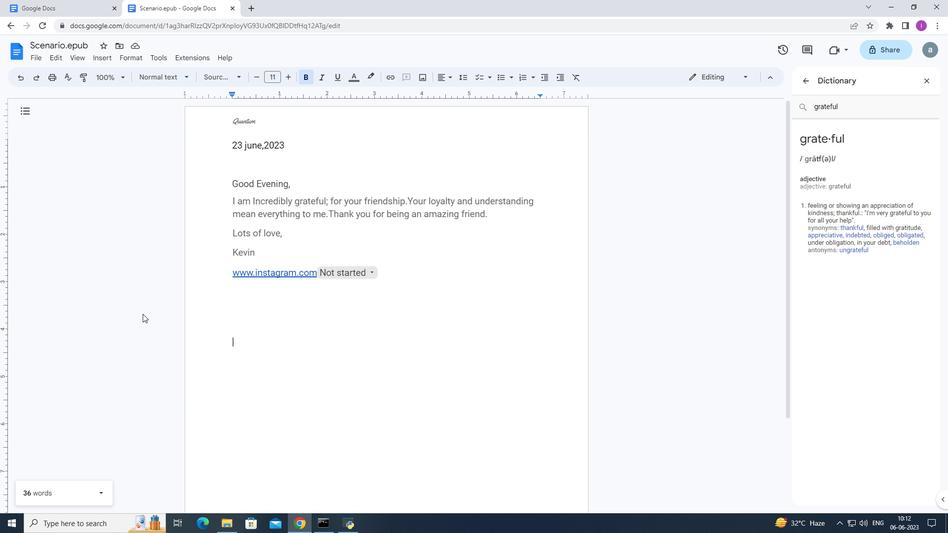 
Action: Mouse scrolled (142, 313) with delta (0, 0)
Screenshot: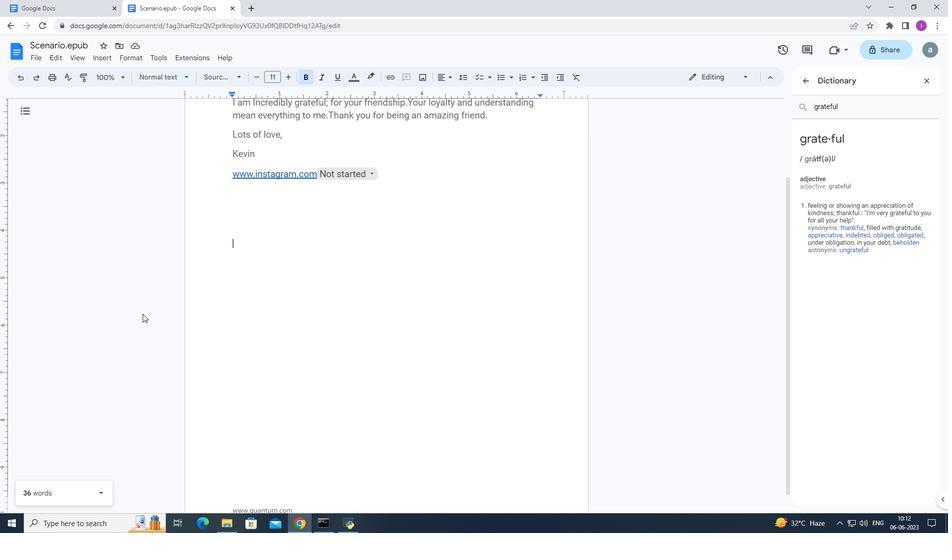 
Action: Mouse scrolled (142, 313) with delta (0, 0)
Screenshot: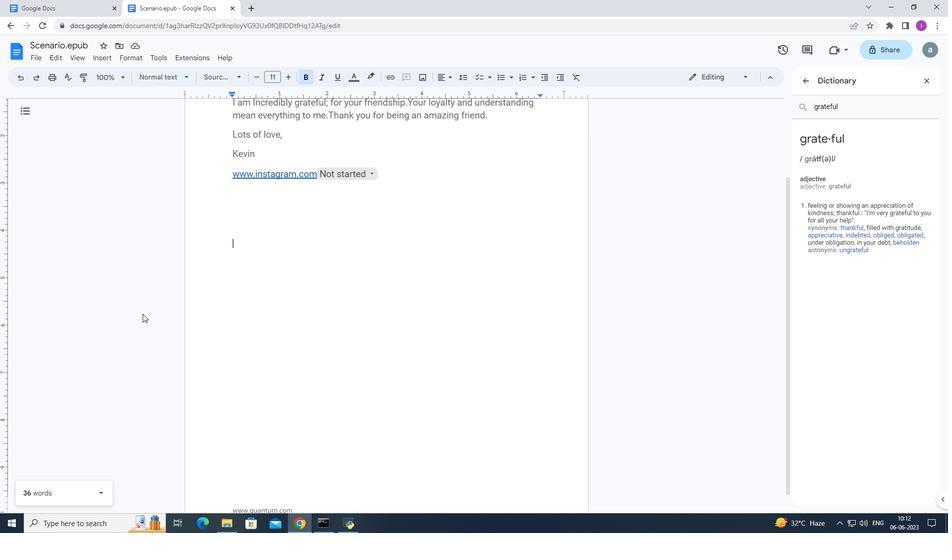
Action: Mouse scrolled (142, 313) with delta (0, 0)
Screenshot: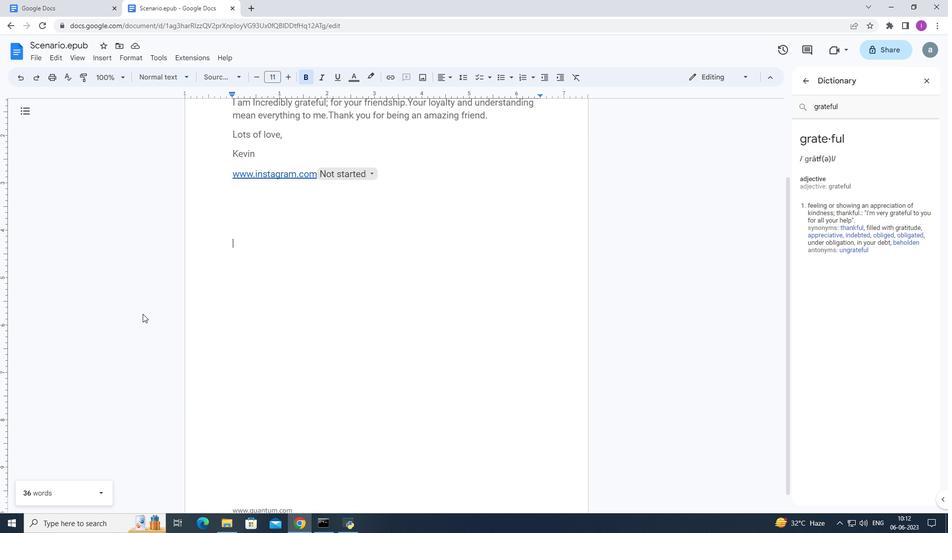
Action: Mouse scrolled (142, 313) with delta (0, 0)
Screenshot: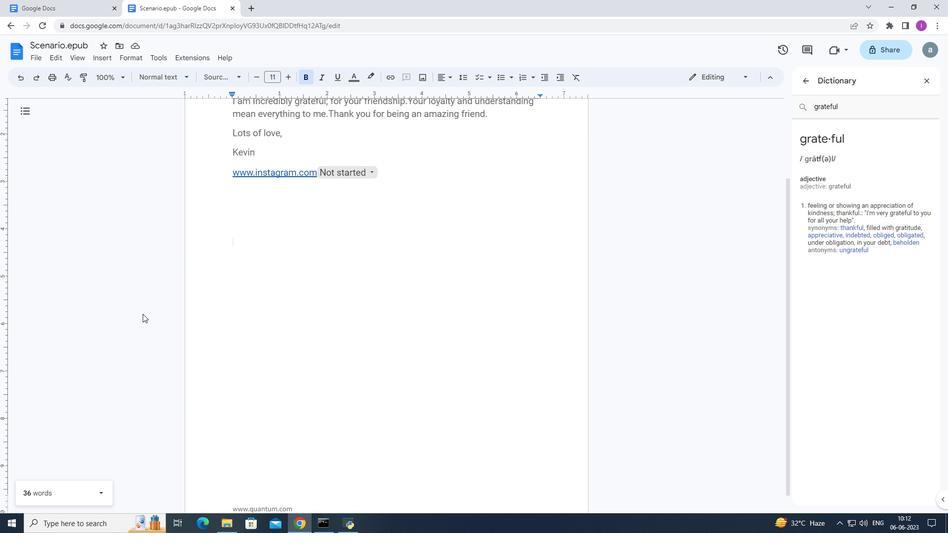
Action: Mouse scrolled (142, 313) with delta (0, 0)
Screenshot: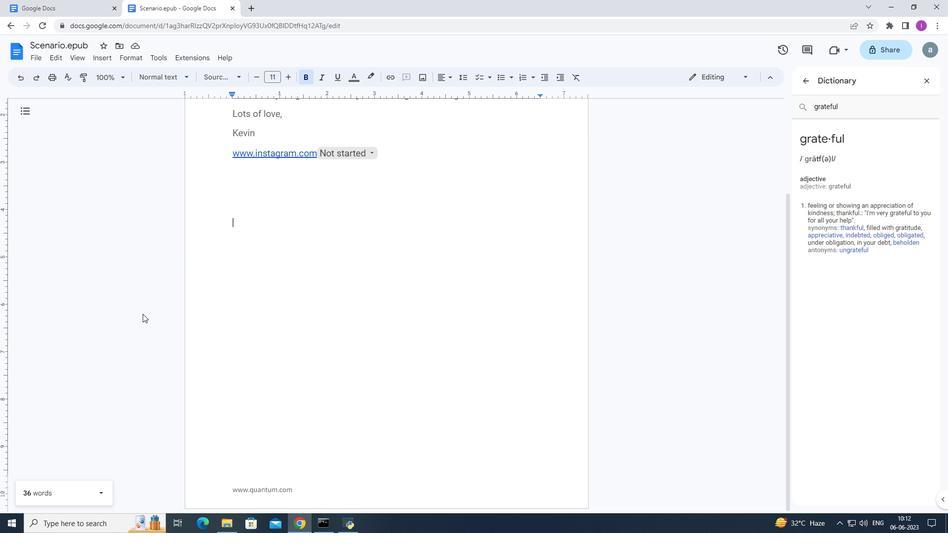
Action: Mouse scrolled (142, 313) with delta (0, 0)
Screenshot: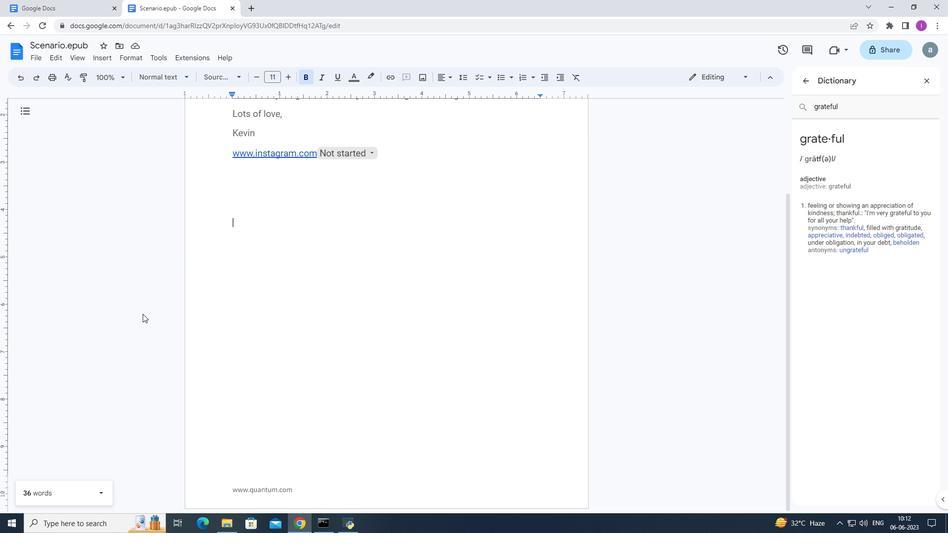 
Action: Mouse scrolled (142, 313) with delta (0, 0)
Screenshot: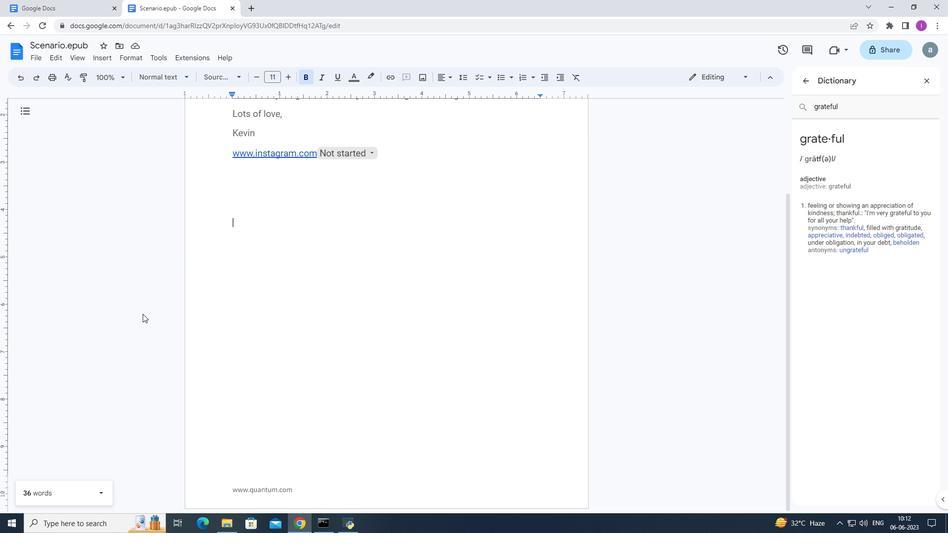 
Action: Mouse scrolled (142, 314) with delta (0, 0)
Screenshot: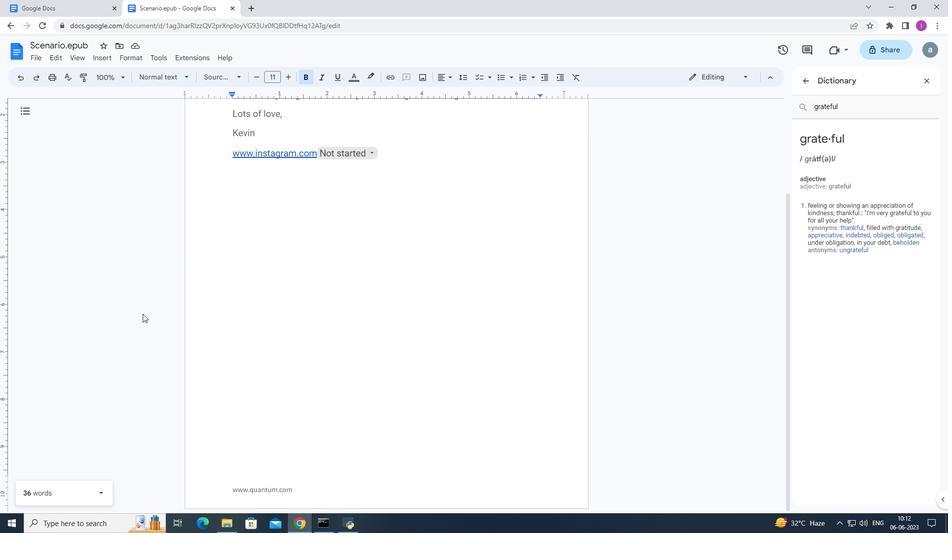 
Action: Mouse scrolled (142, 314) with delta (0, 0)
Screenshot: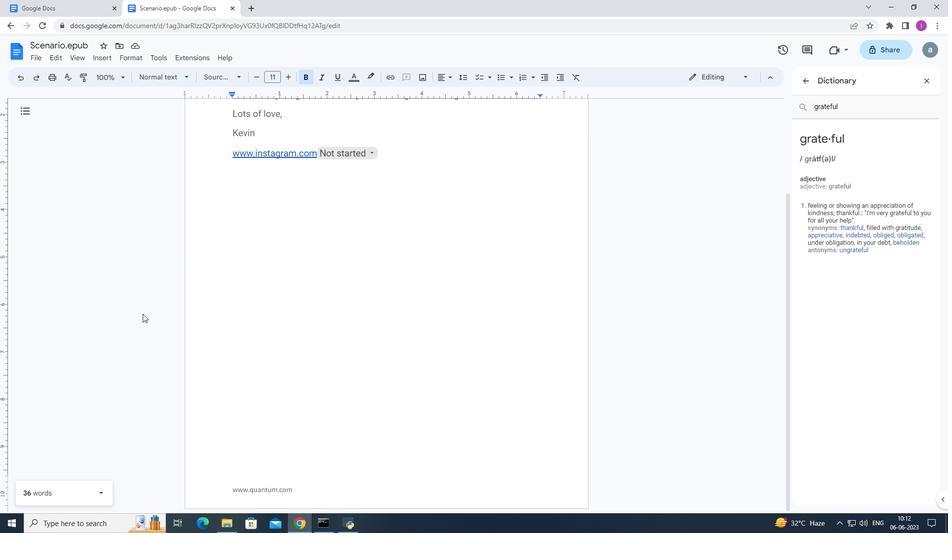 
Action: Mouse moved to (144, 313)
Screenshot: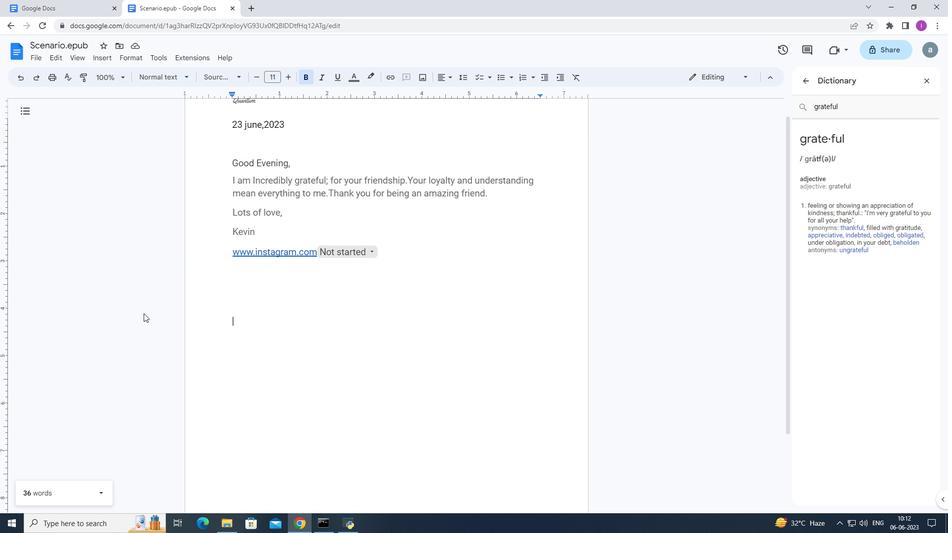 
